 Task: Open a blank sheet, save the file as bunjee.doc Insert a picture of 'Bunjee Jumping'with name   Bunjee Jumping.png  Change shape height to 11 select the picture, apply border and shading with setting 3-D, style Three thick line, color Dark Blue and width 2 1/4 pt
Action: Mouse moved to (23, 25)
Screenshot: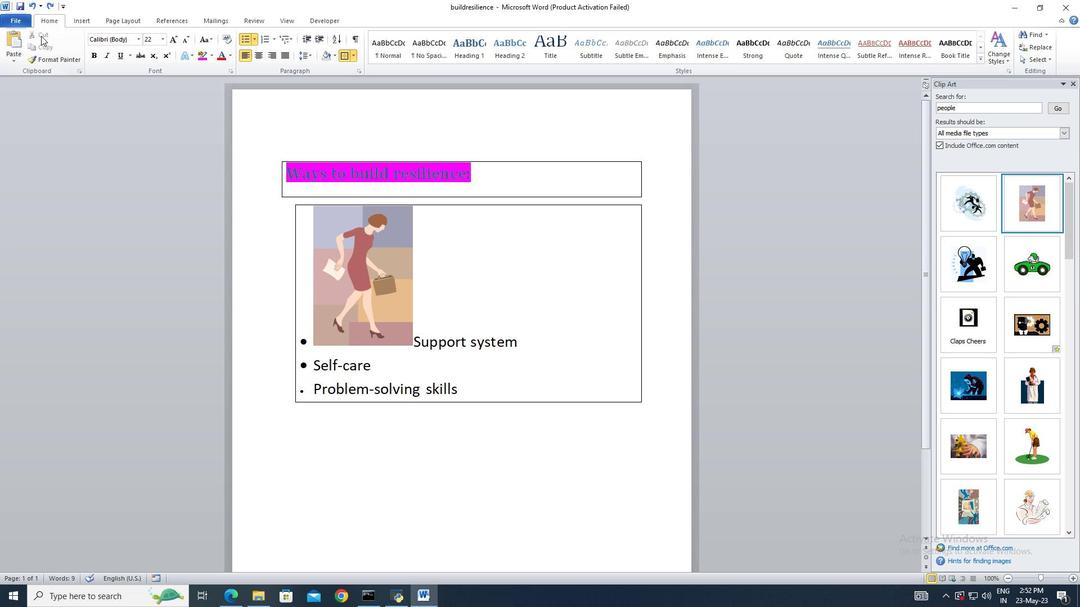 
Action: Mouse pressed left at (23, 25)
Screenshot: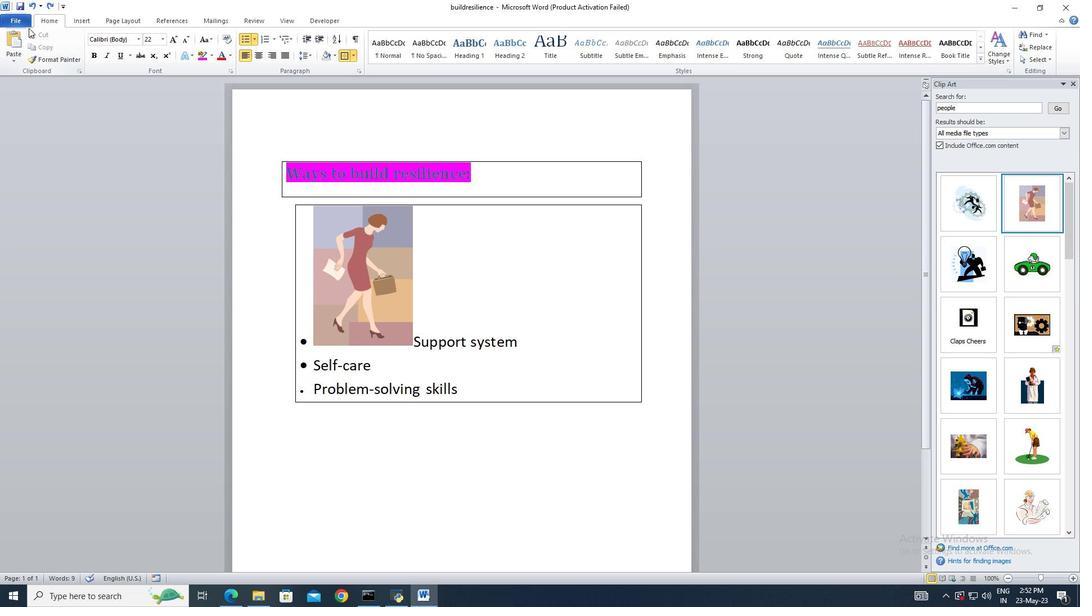 
Action: Mouse moved to (25, 144)
Screenshot: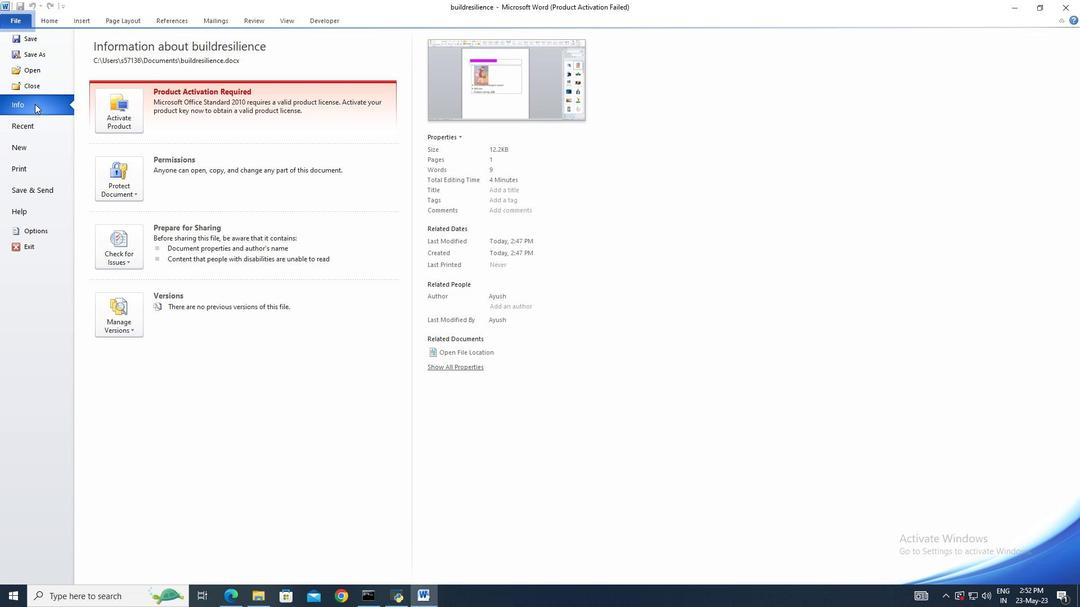 
Action: Mouse pressed left at (25, 144)
Screenshot: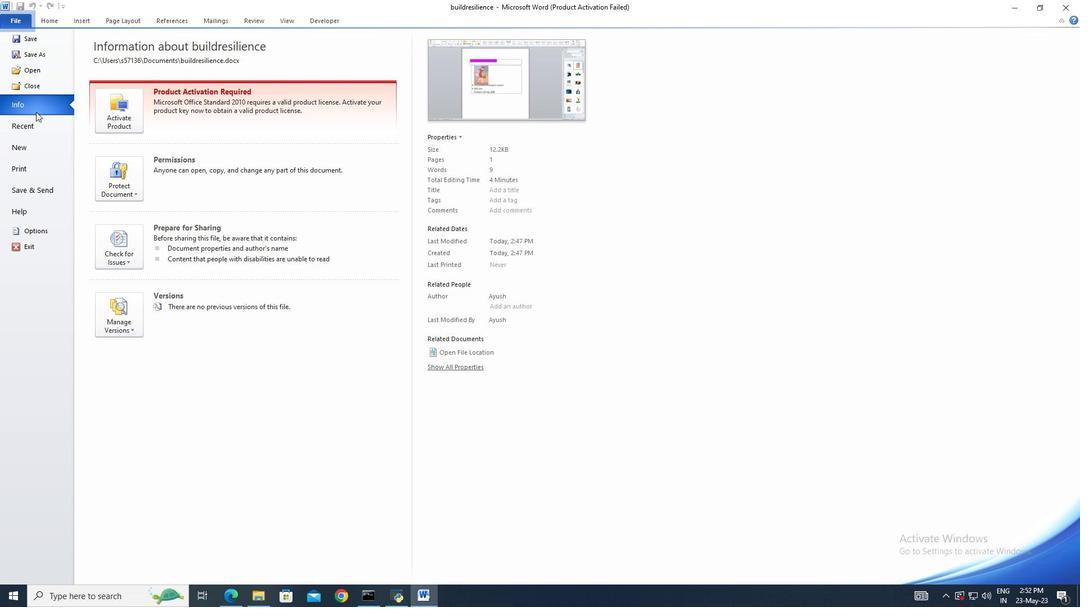 
Action: Mouse moved to (101, 124)
Screenshot: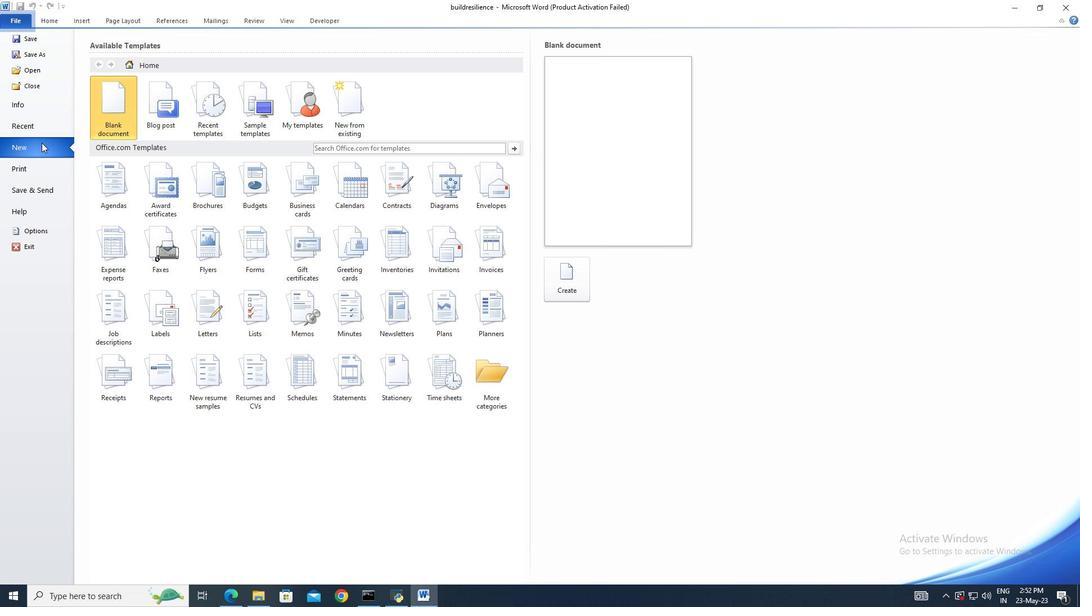
Action: Mouse pressed left at (101, 124)
Screenshot: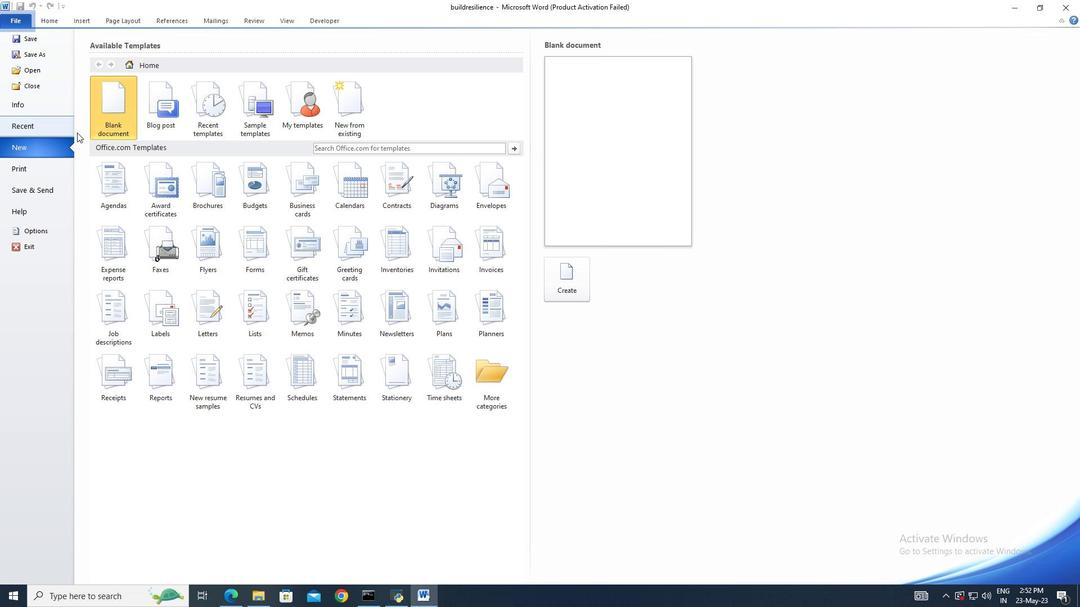 
Action: Mouse moved to (566, 275)
Screenshot: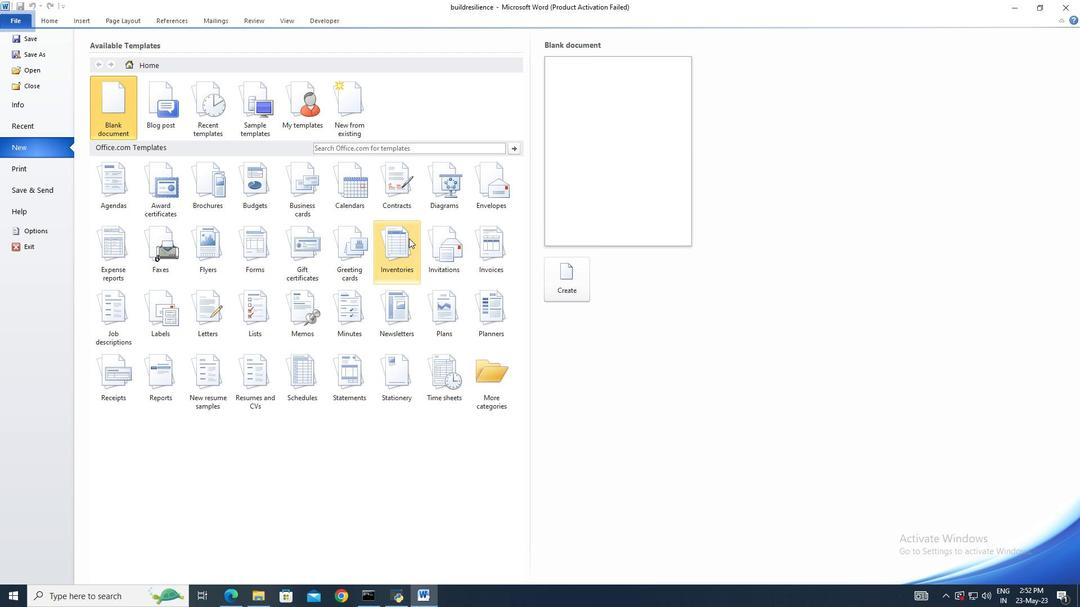 
Action: Mouse pressed left at (566, 275)
Screenshot: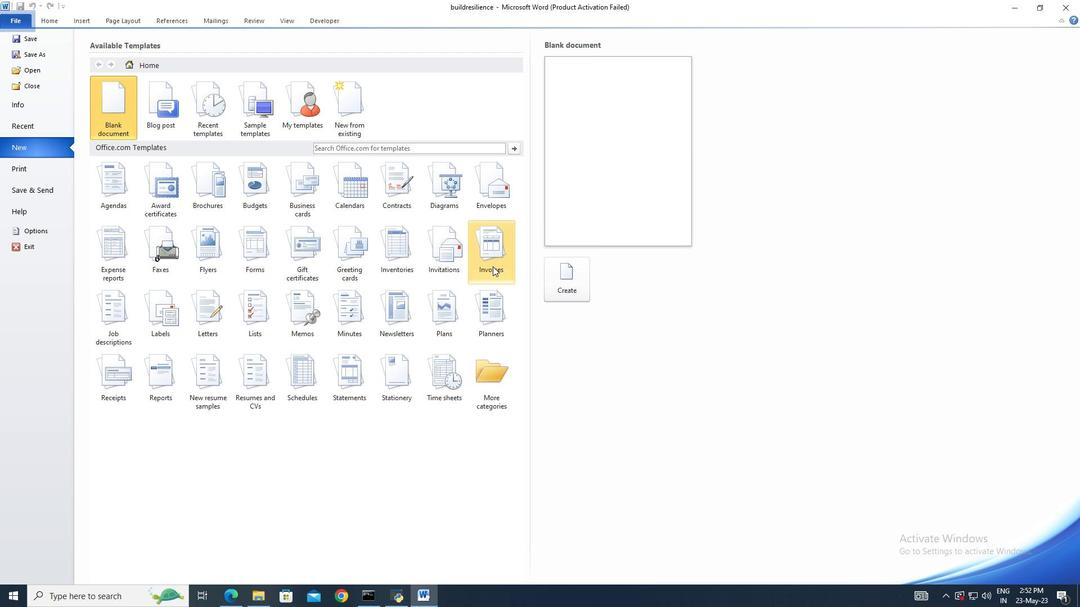 
Action: Mouse moved to (27, 25)
Screenshot: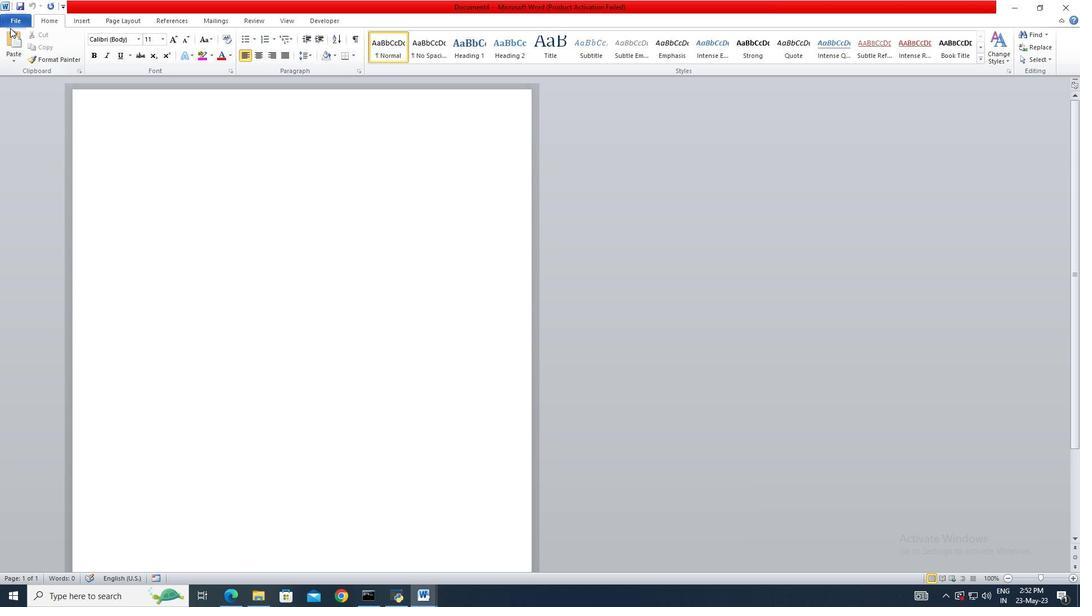
Action: Mouse pressed left at (27, 25)
Screenshot: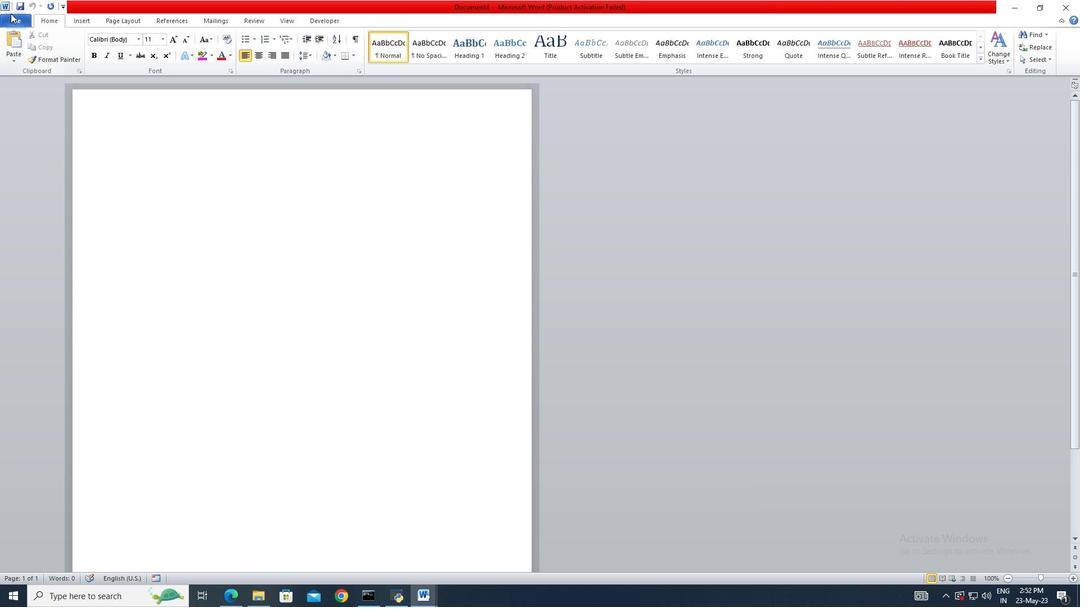 
Action: Mouse moved to (29, 51)
Screenshot: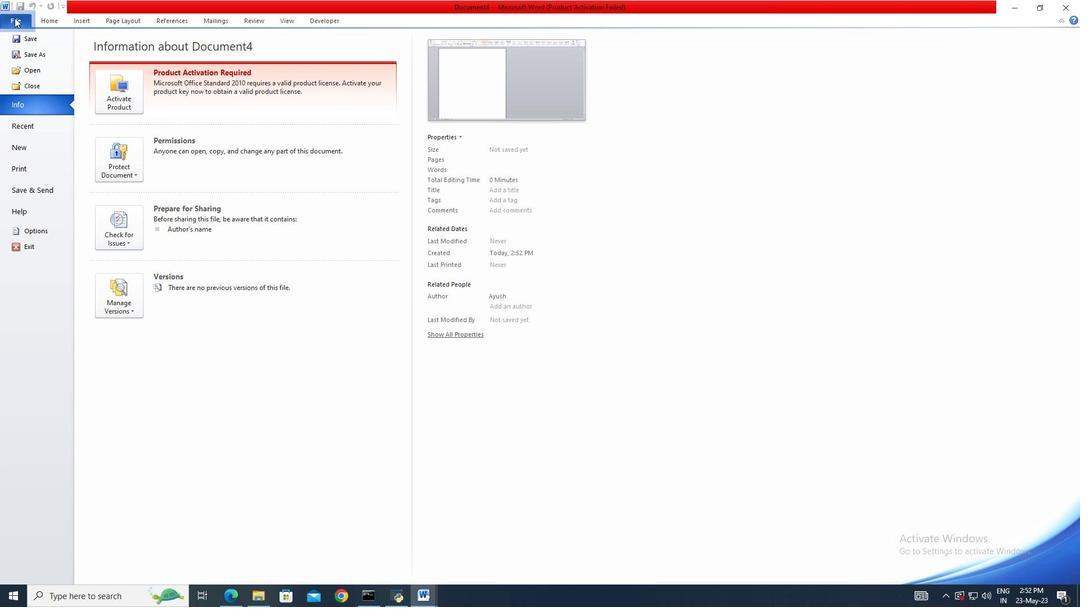
Action: Mouse pressed left at (29, 51)
Screenshot: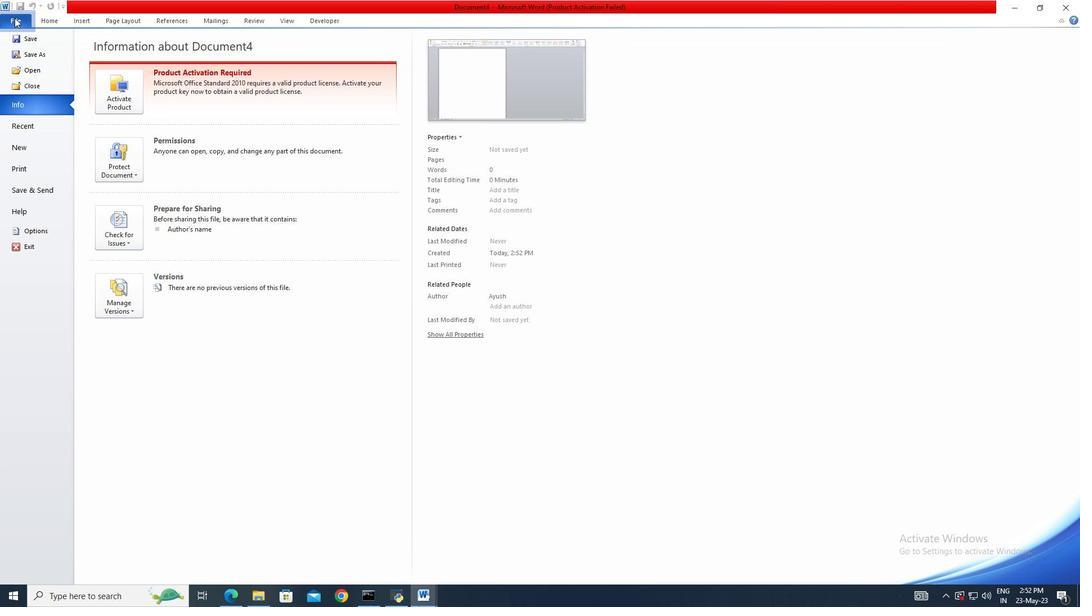 
Action: Key pressed bunjee
Screenshot: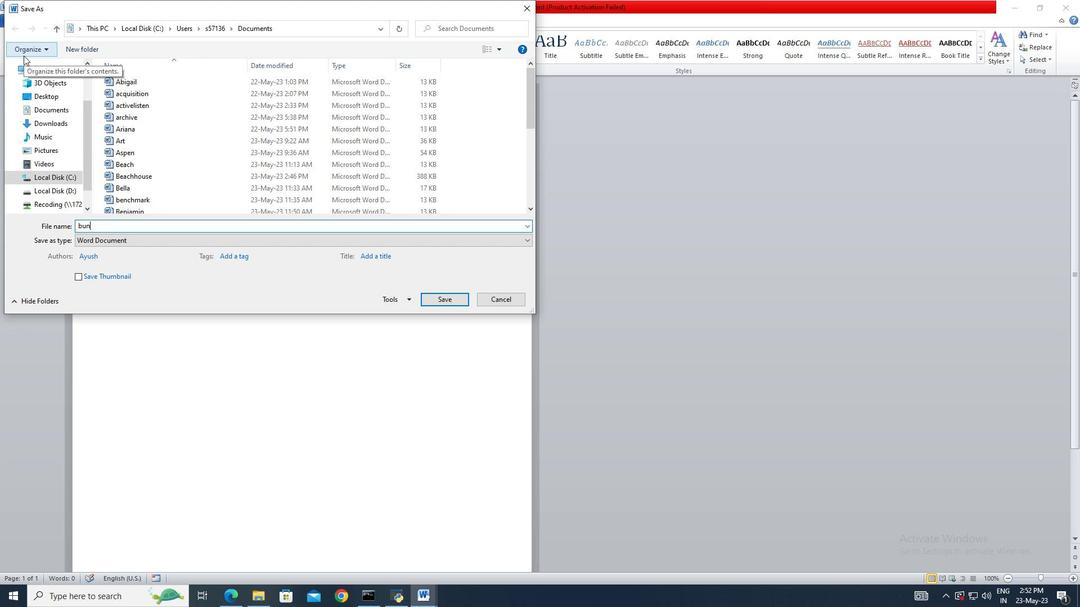 
Action: Mouse moved to (449, 297)
Screenshot: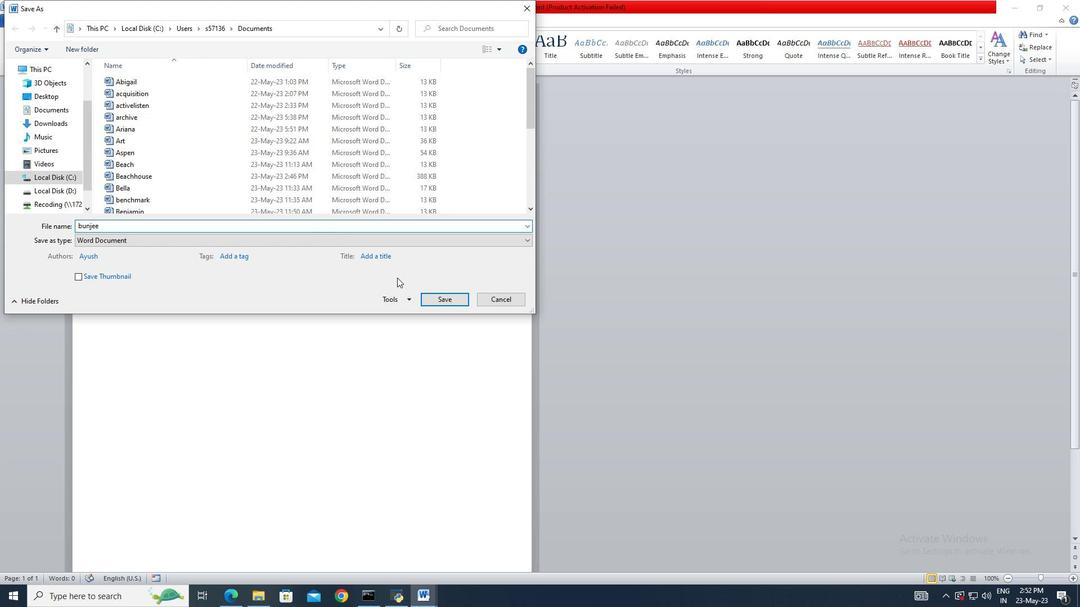 
Action: Mouse pressed left at (449, 297)
Screenshot: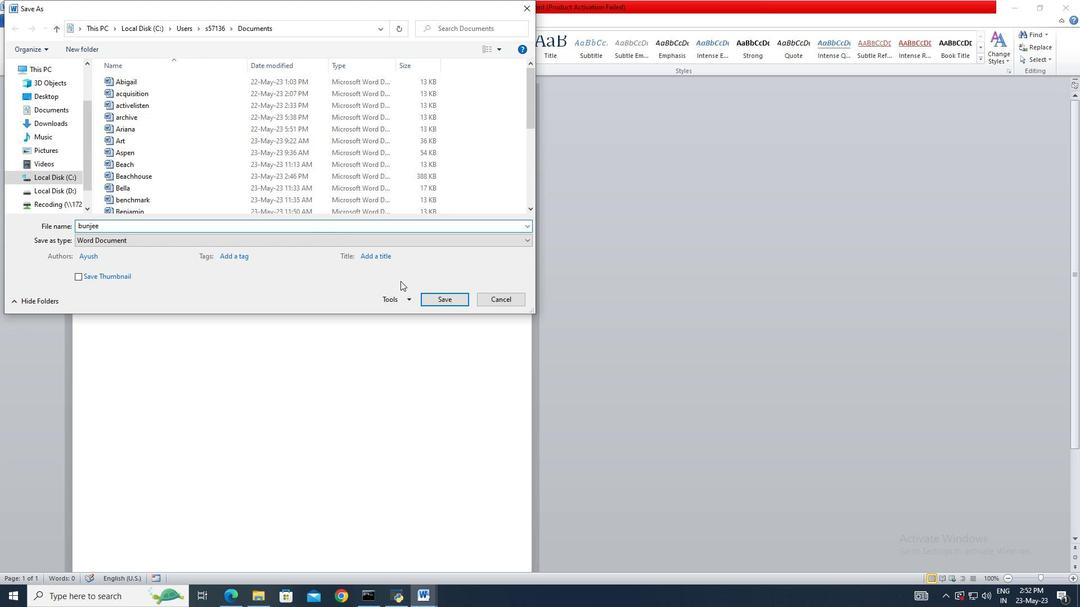 
Action: Mouse moved to (24, 23)
Screenshot: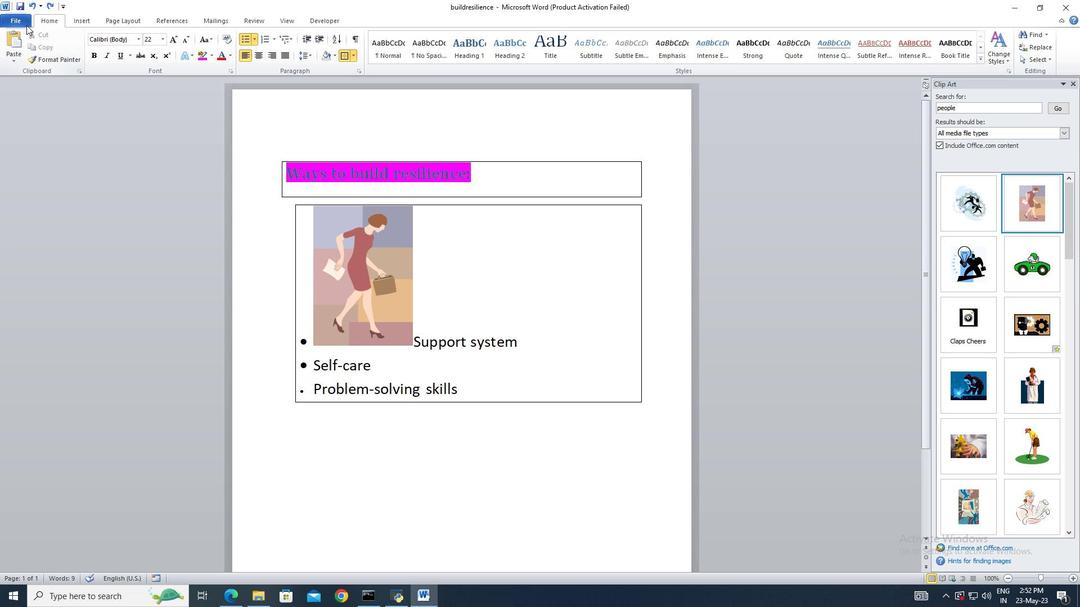 
Action: Mouse pressed left at (24, 23)
Screenshot: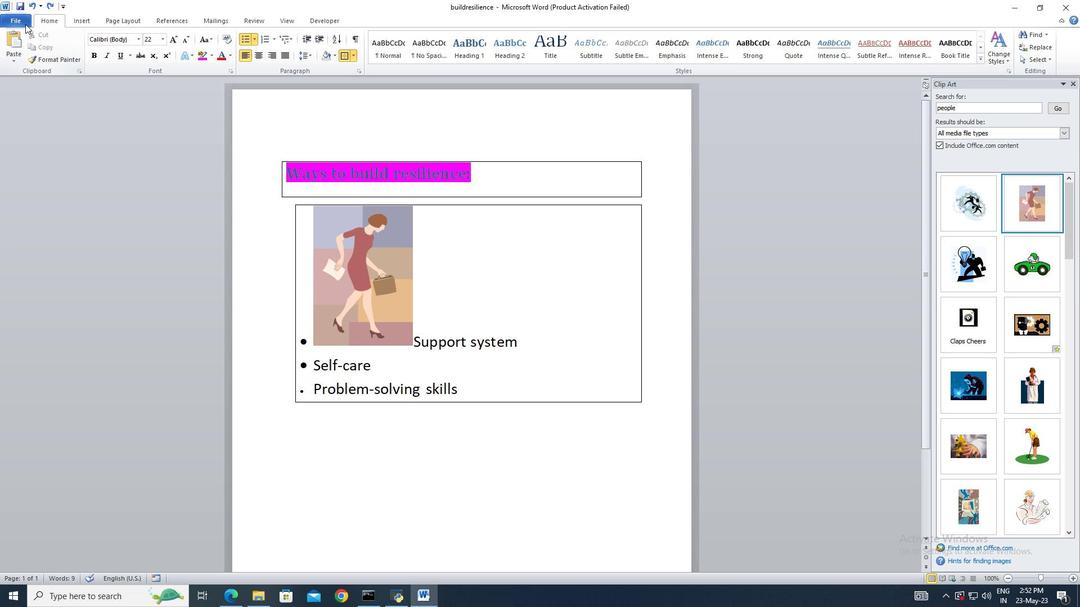 
Action: Mouse moved to (41, 142)
Screenshot: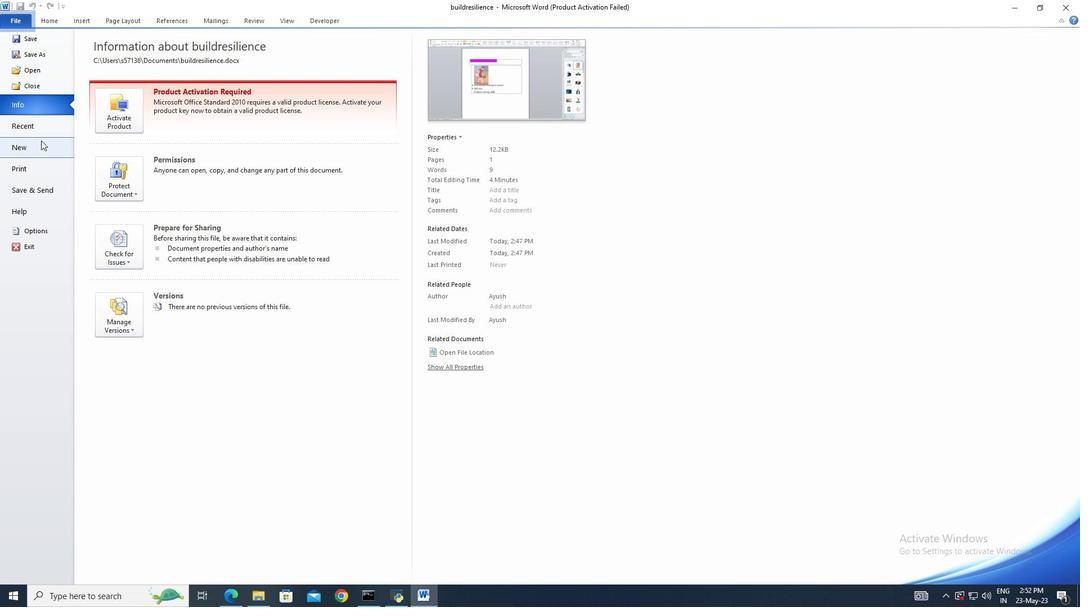 
Action: Mouse pressed left at (41, 142)
Screenshot: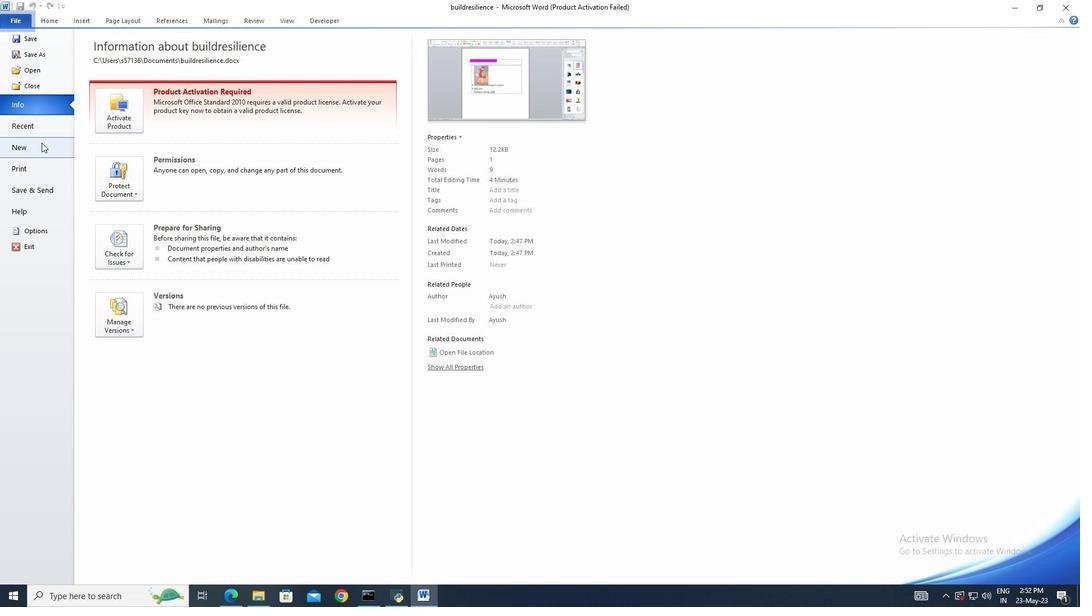 
Action: Mouse moved to (101, 122)
Screenshot: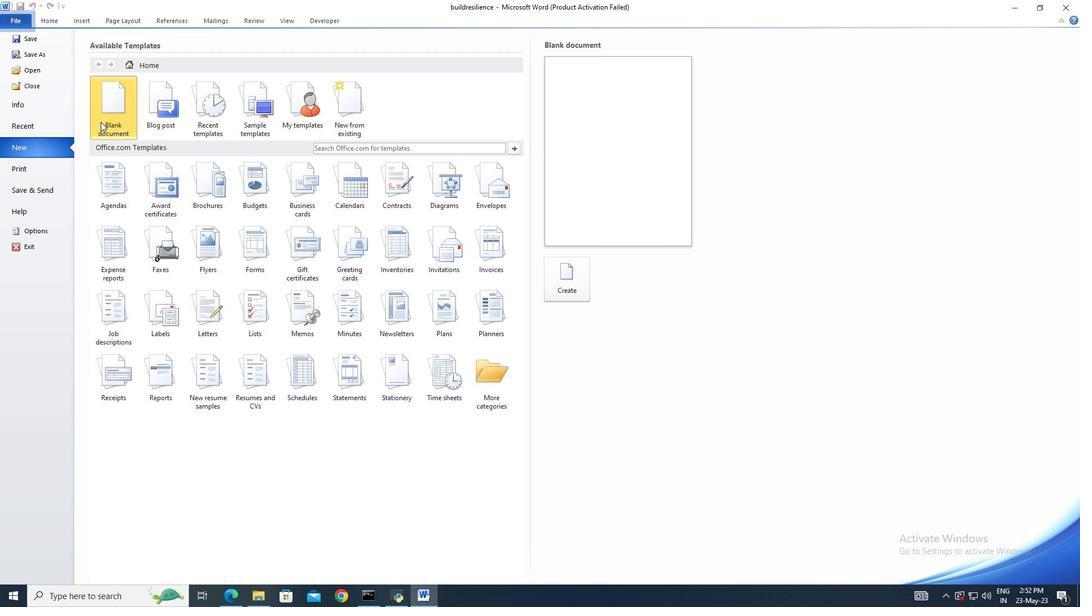 
Action: Mouse pressed left at (101, 122)
Screenshot: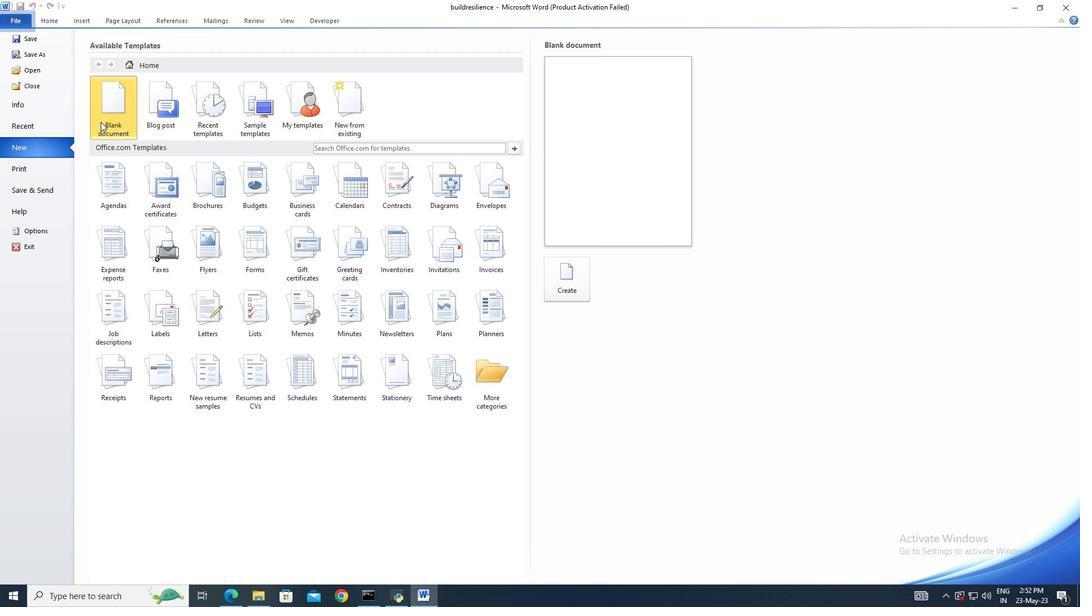 
Action: Mouse moved to (550, 277)
Screenshot: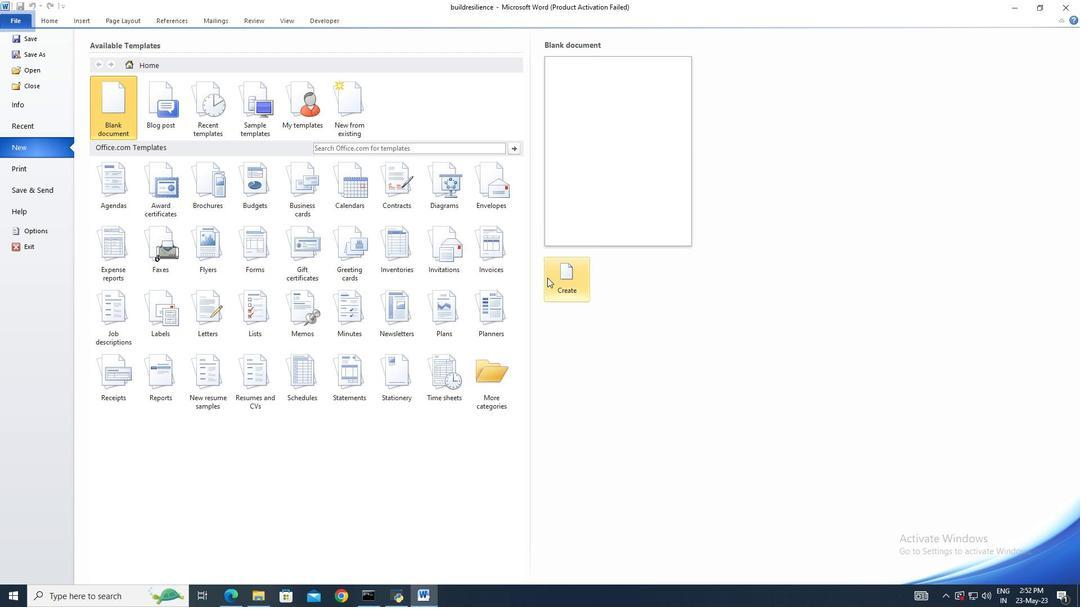 
Action: Mouse pressed left at (550, 277)
Screenshot: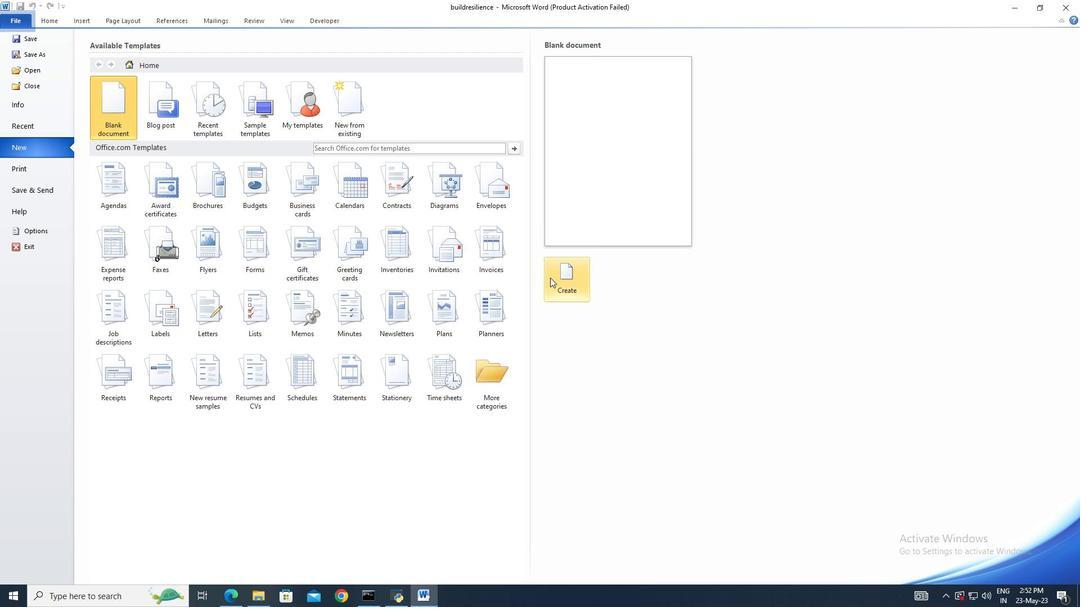 
Action: Mouse moved to (14, 18)
Screenshot: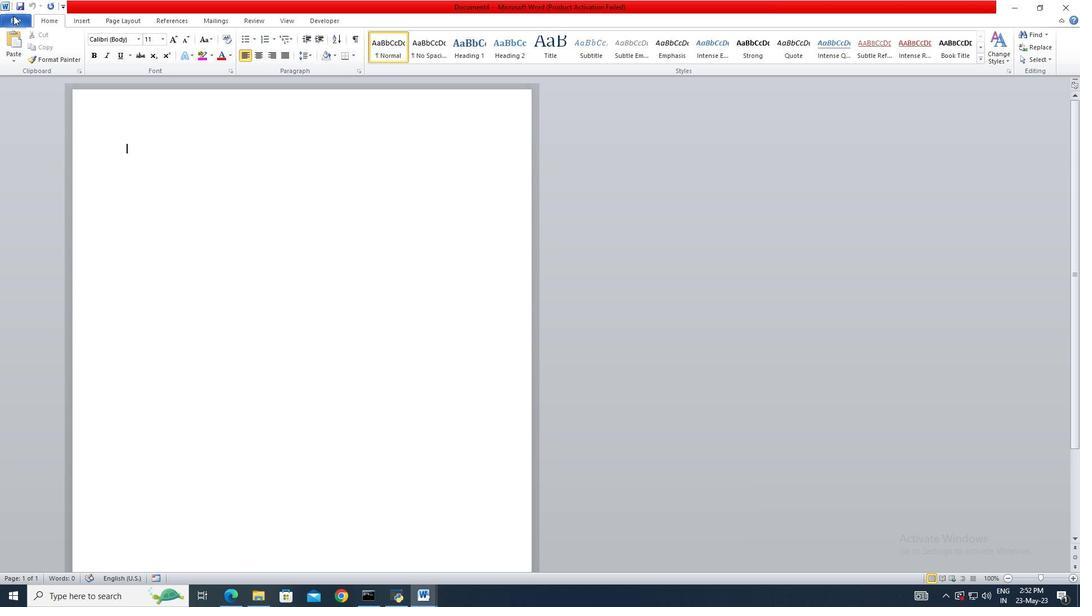 
Action: Mouse pressed left at (14, 18)
Screenshot: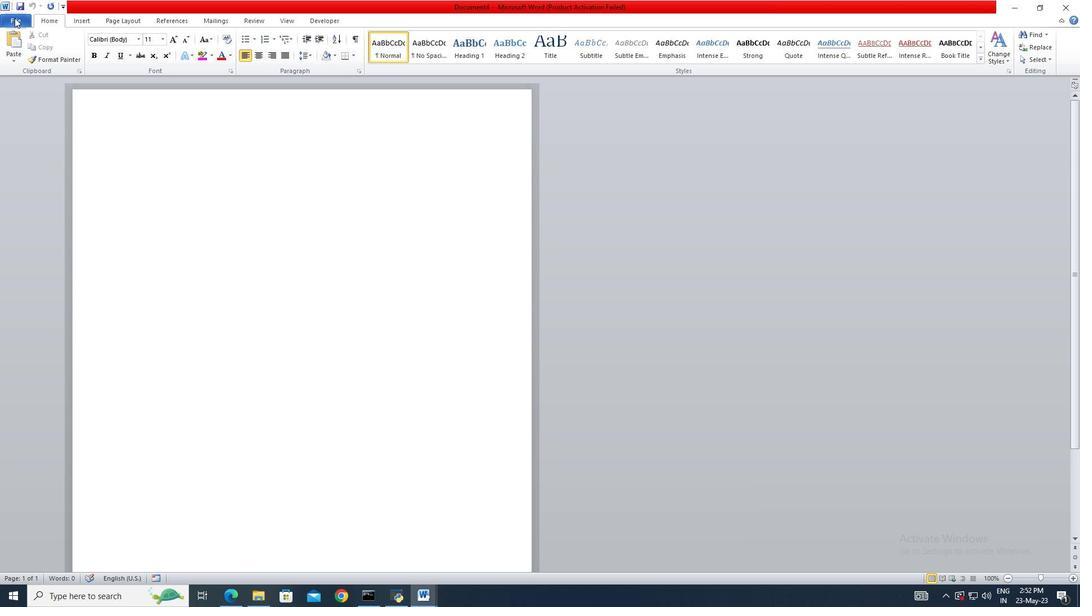 
Action: Mouse moved to (23, 55)
Screenshot: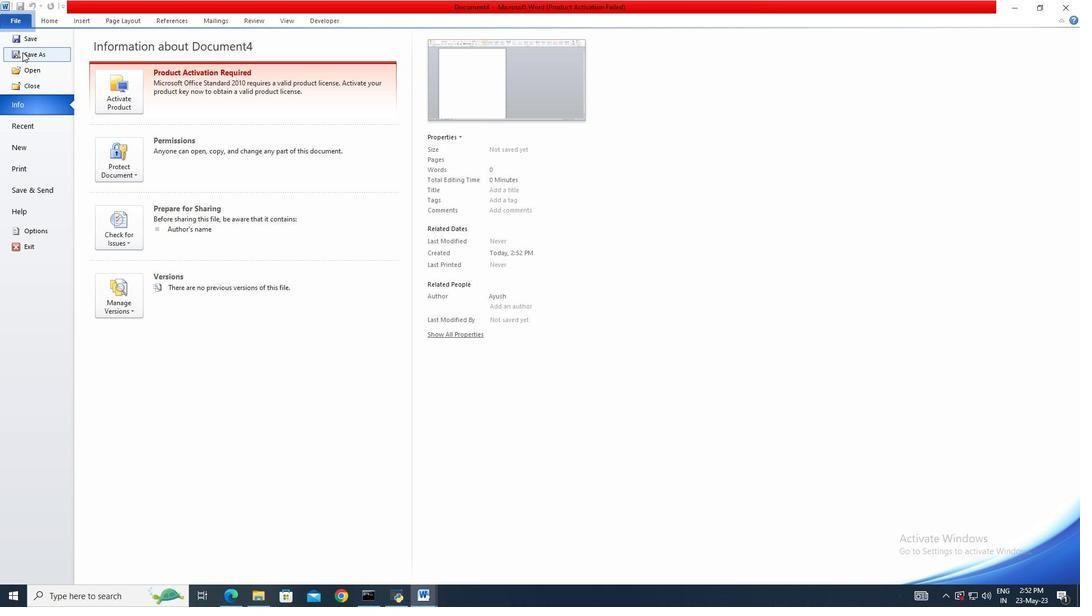 
Action: Mouse pressed left at (23, 55)
Screenshot: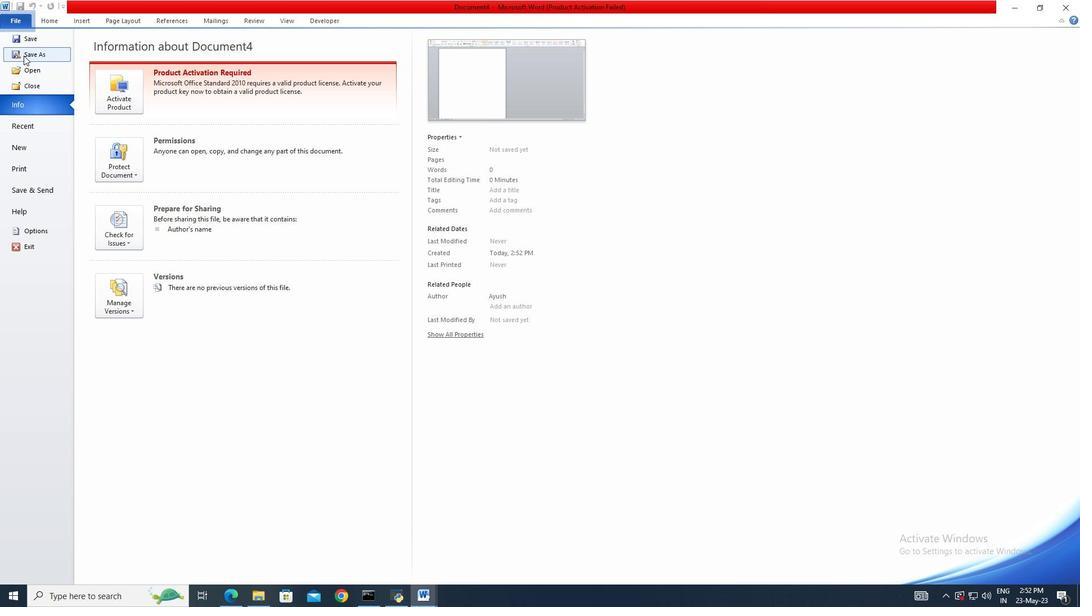 
Action: Key pressed bunjee
Screenshot: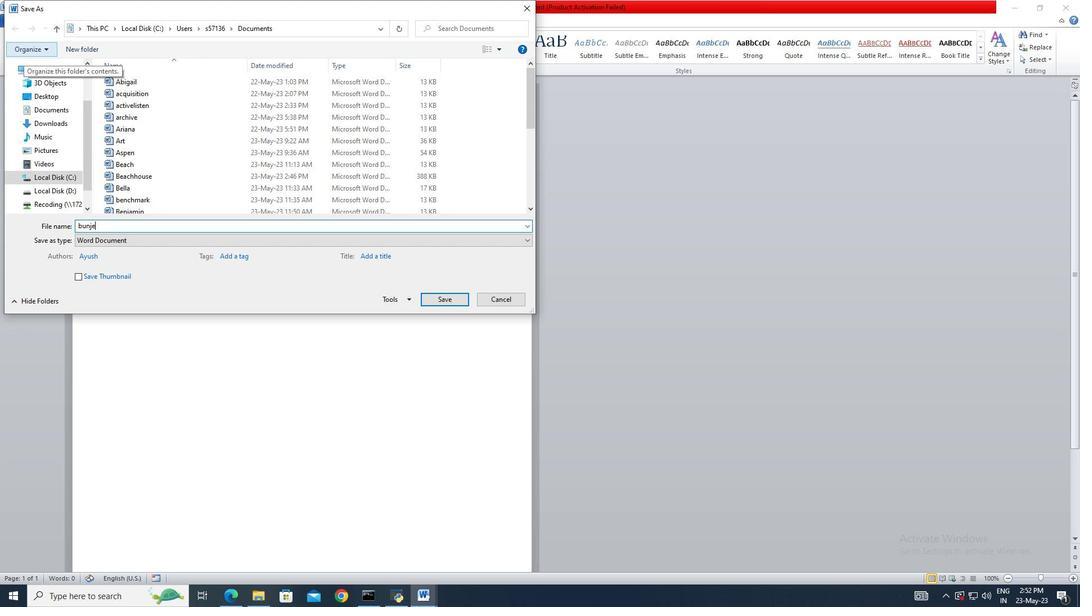 
Action: Mouse moved to (425, 297)
Screenshot: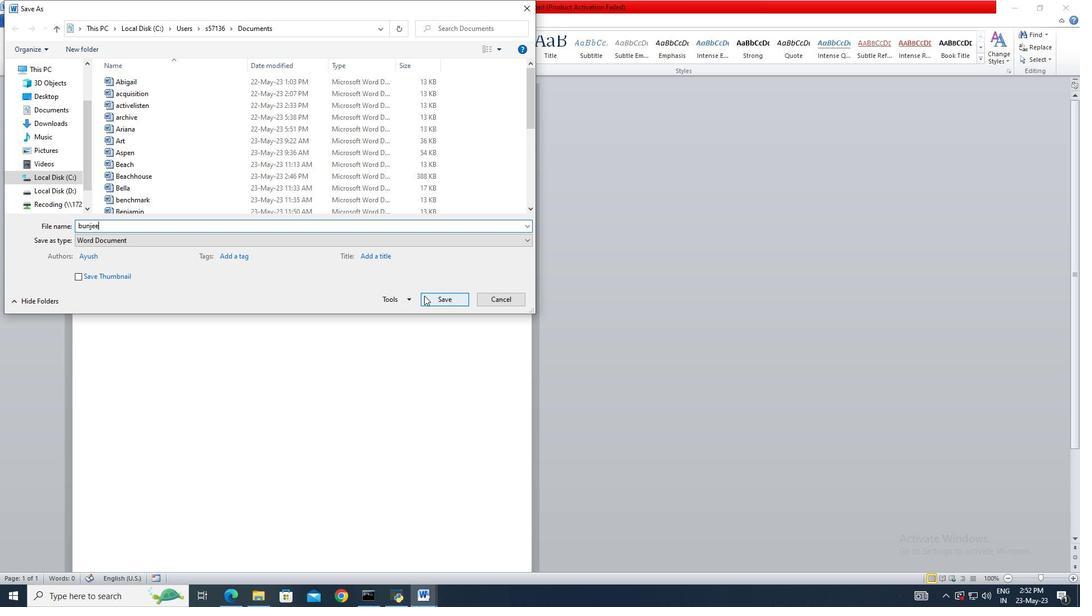 
Action: Mouse pressed left at (425, 297)
Screenshot: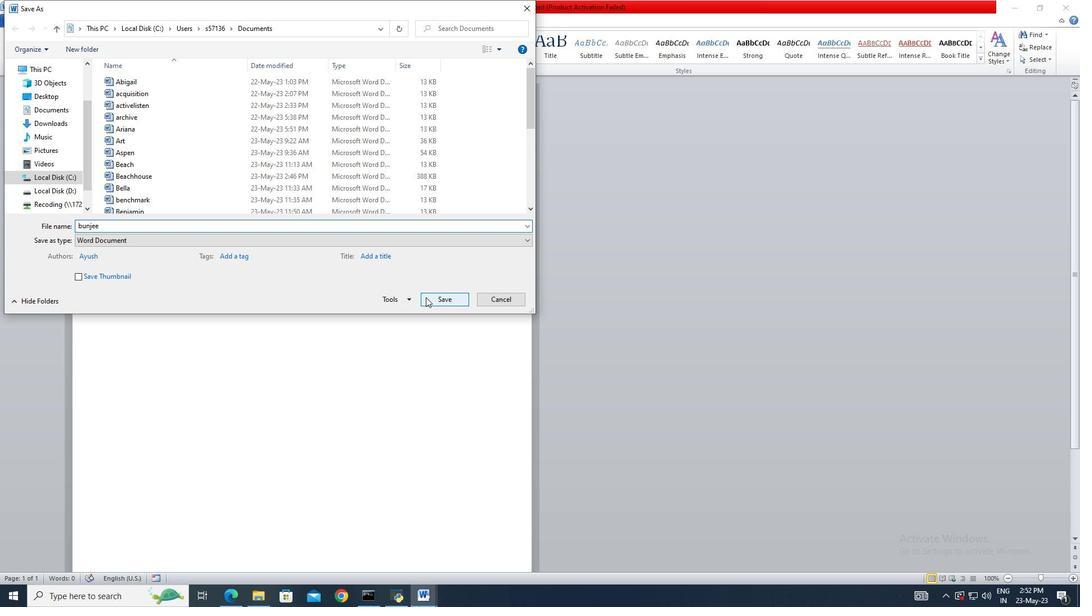 
Action: Mouse moved to (92, 25)
Screenshot: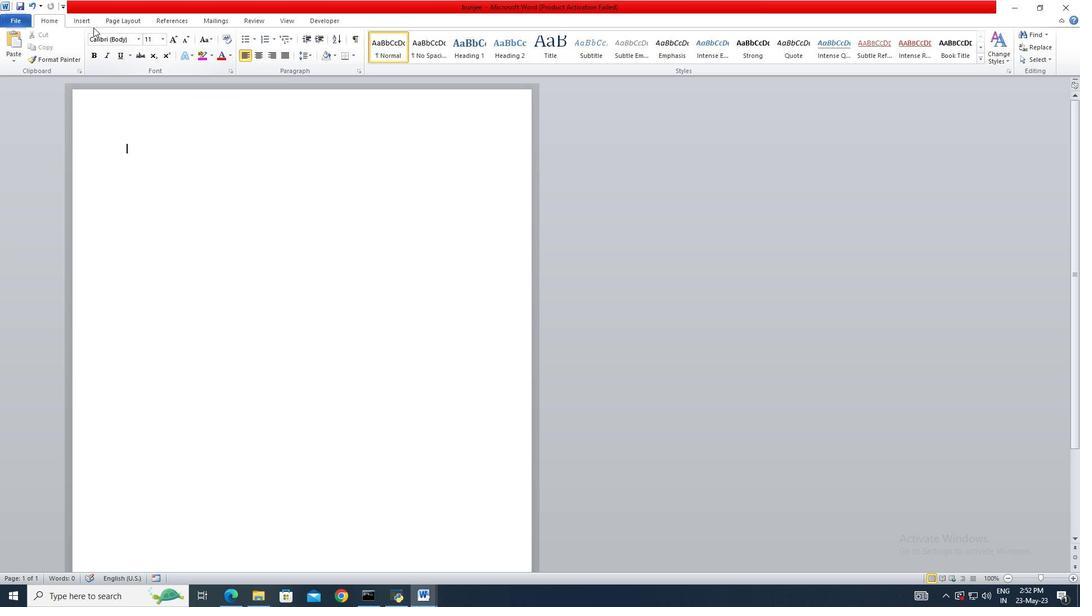 
Action: Mouse pressed left at (92, 25)
Screenshot: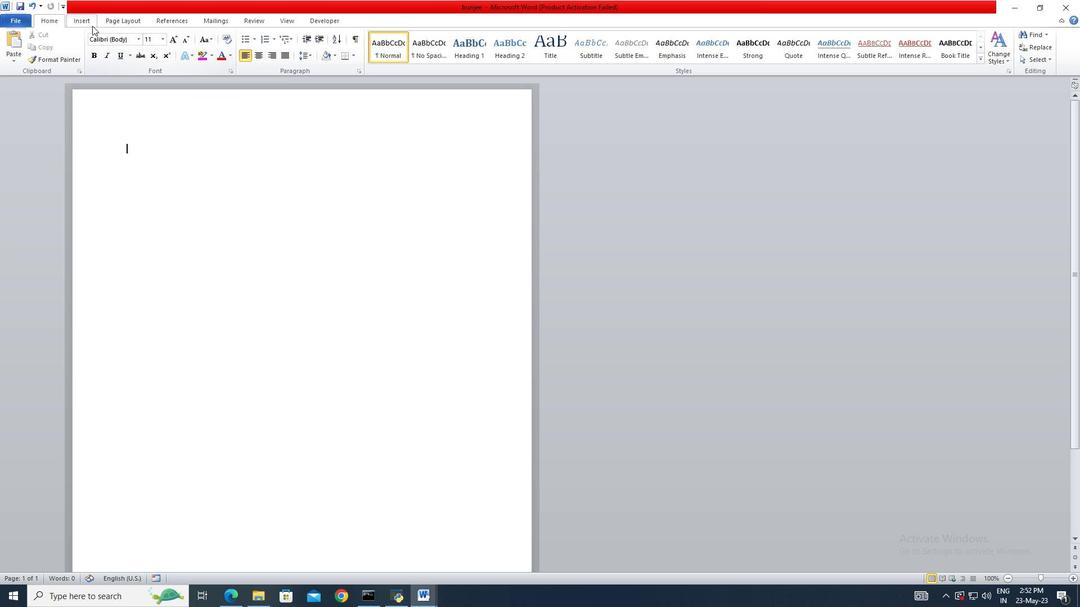 
Action: Mouse moved to (113, 48)
Screenshot: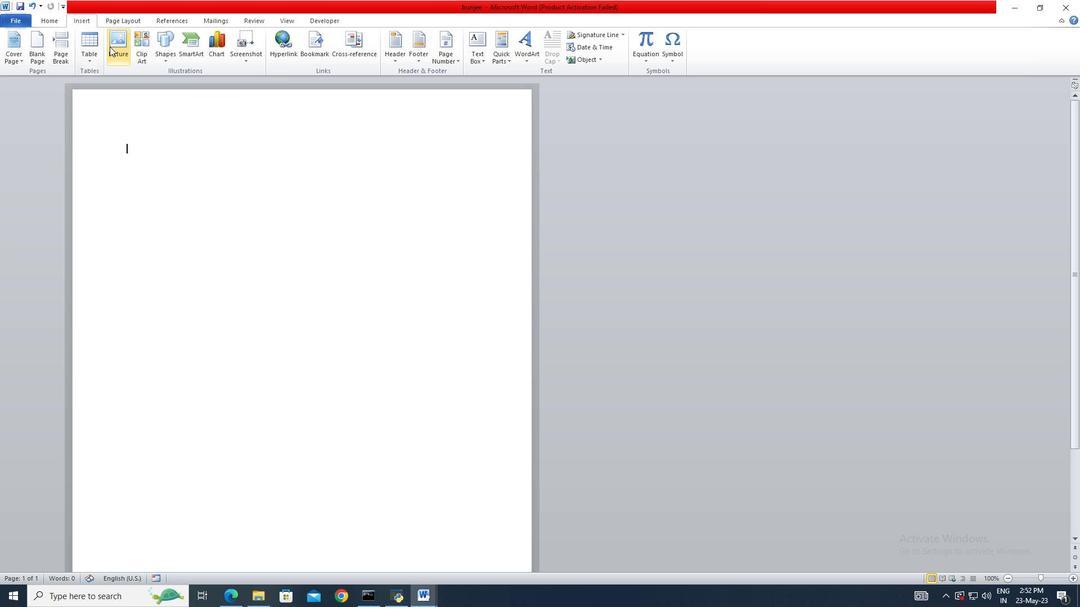 
Action: Mouse pressed left at (113, 48)
Screenshot: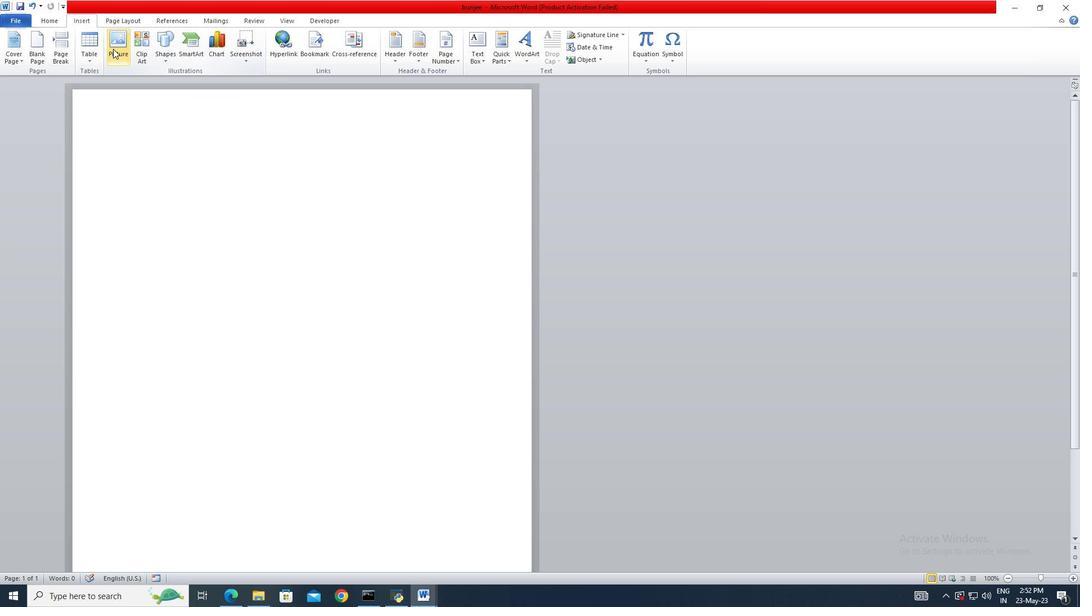 
Action: Mouse moved to (73, 154)
Screenshot: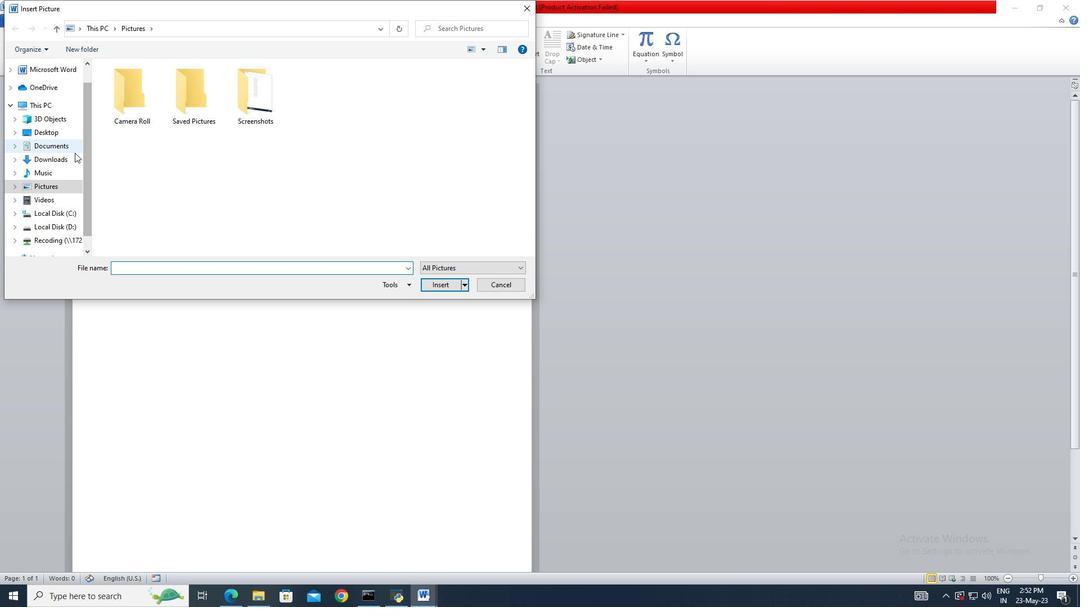 
Action: Mouse pressed left at (73, 154)
Screenshot: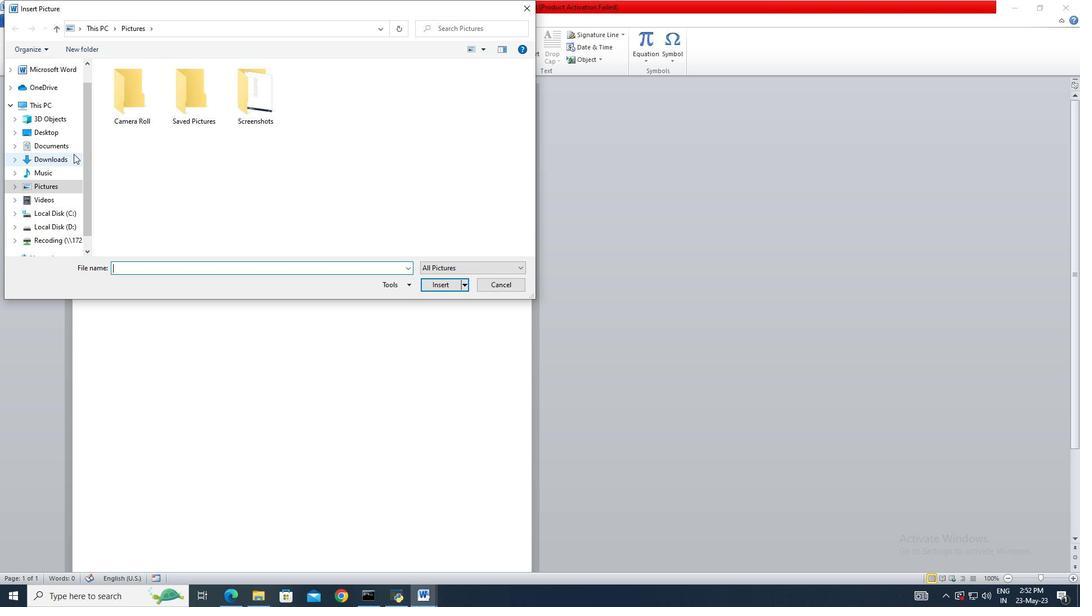 
Action: Mouse moved to (136, 100)
Screenshot: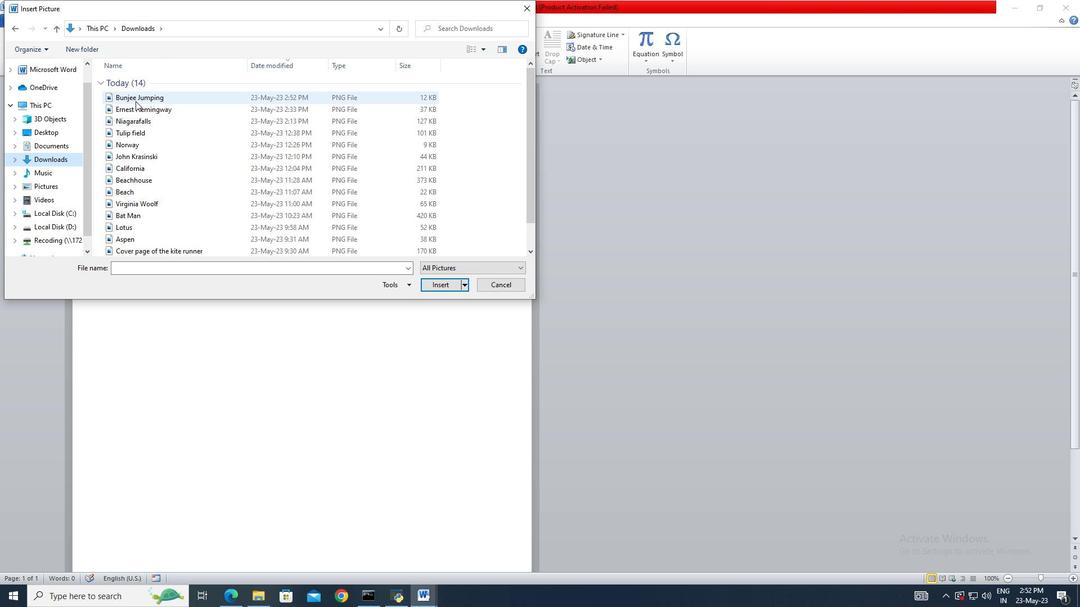 
Action: Mouse pressed left at (136, 100)
Screenshot: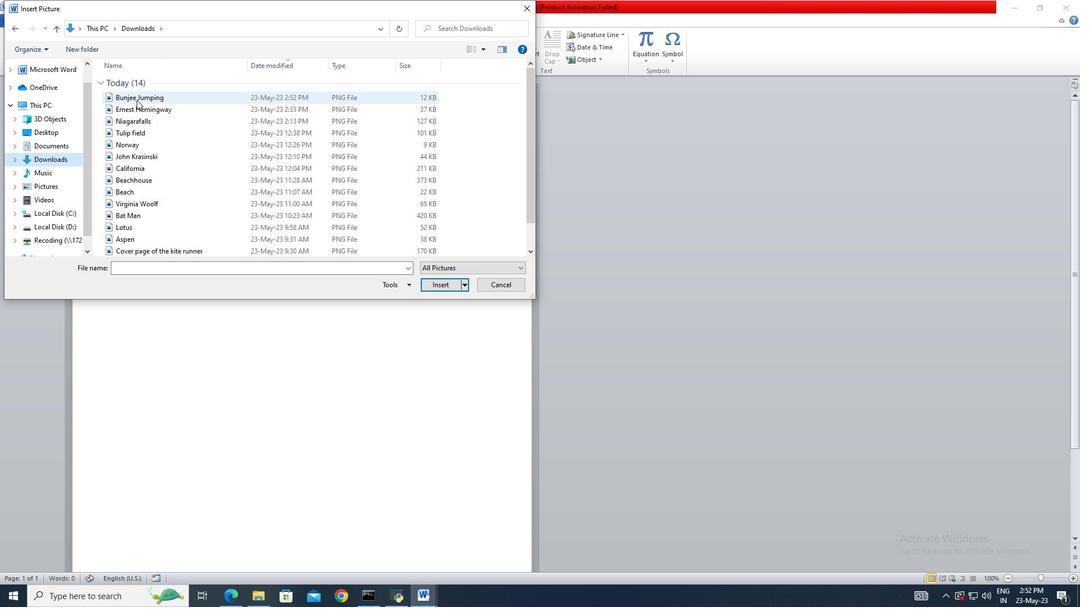 
Action: Mouse moved to (428, 283)
Screenshot: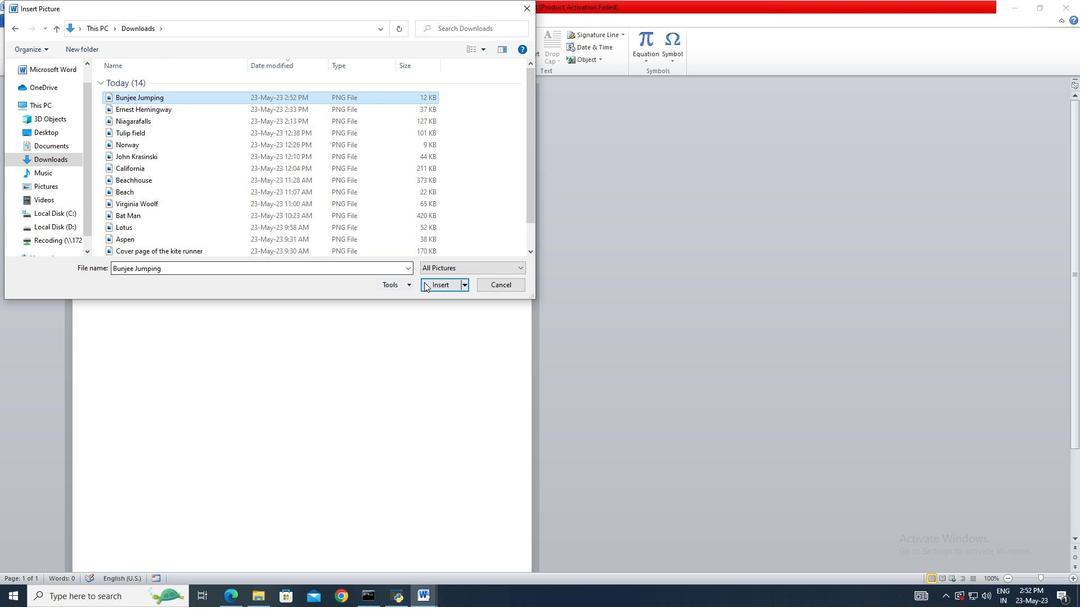
Action: Mouse pressed left at (428, 283)
Screenshot: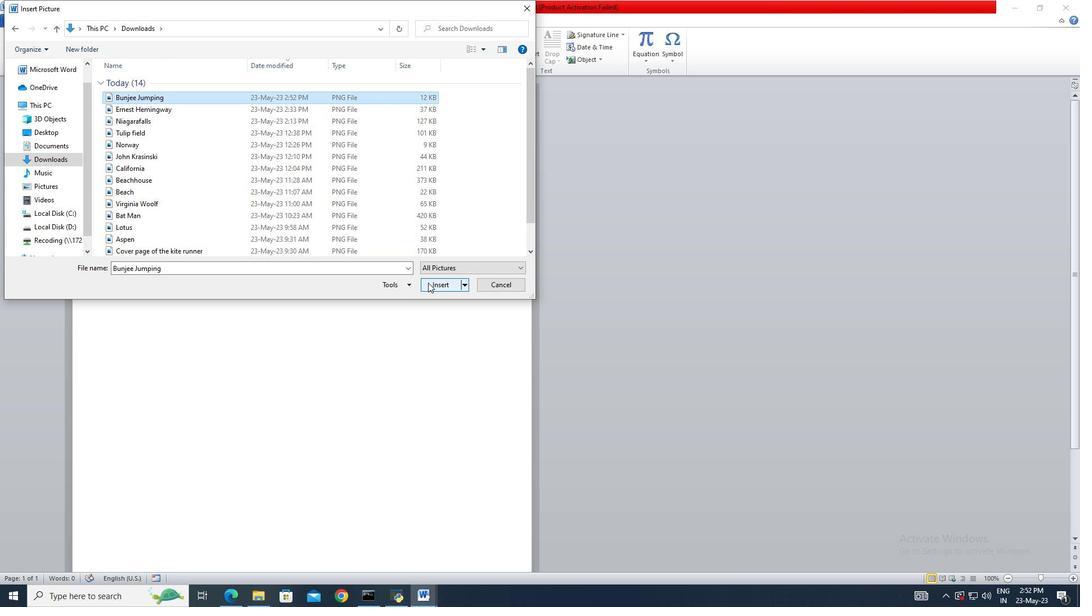 
Action: Mouse moved to (1047, 41)
Screenshot: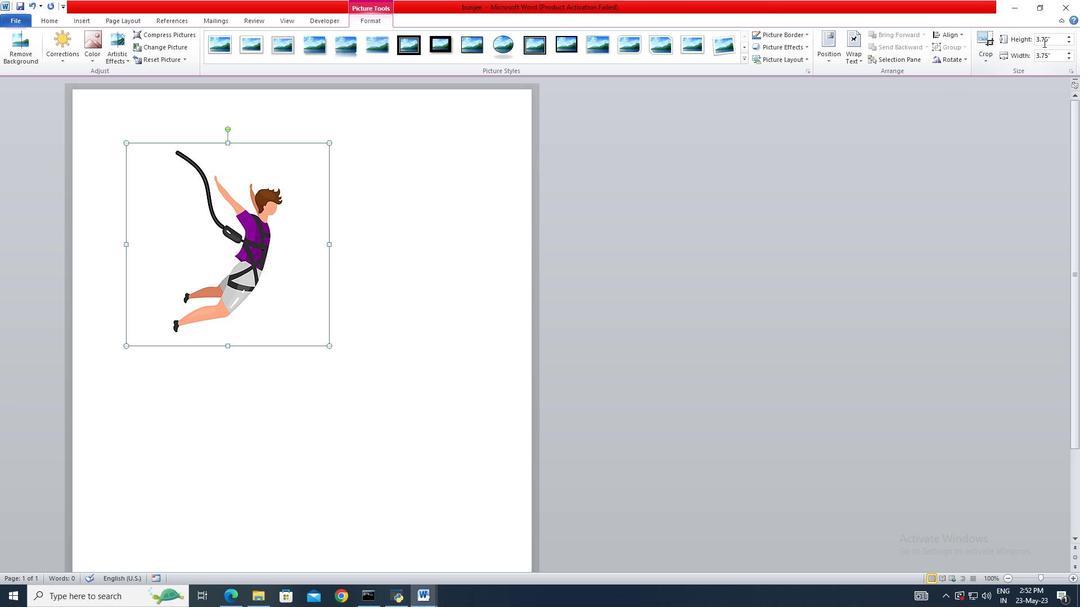 
Action: Mouse pressed left at (1047, 41)
Screenshot: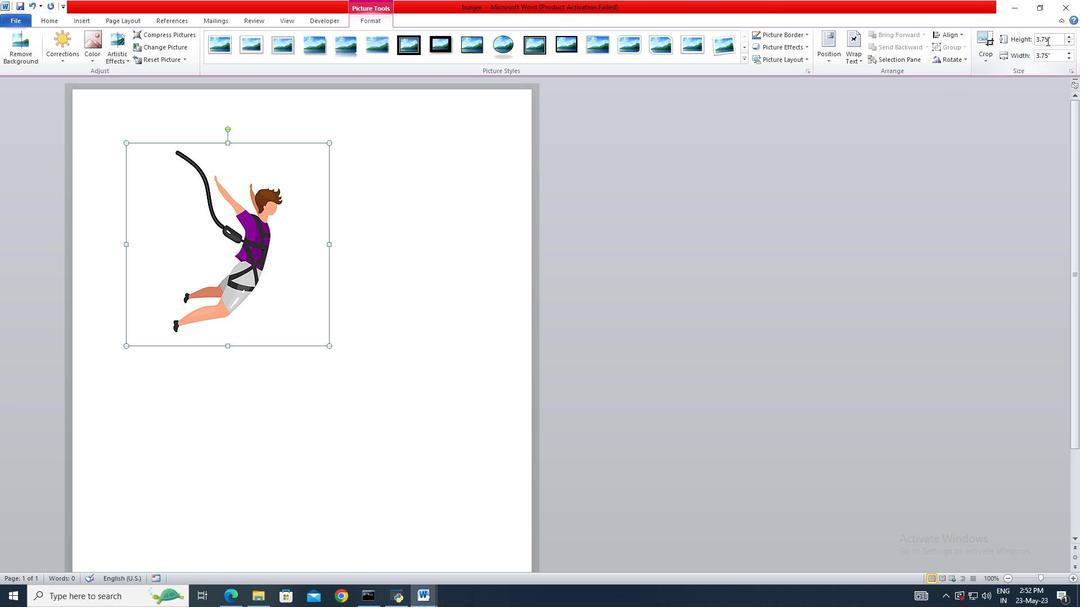 
Action: Key pressed 11<Key.enter>
Screenshot: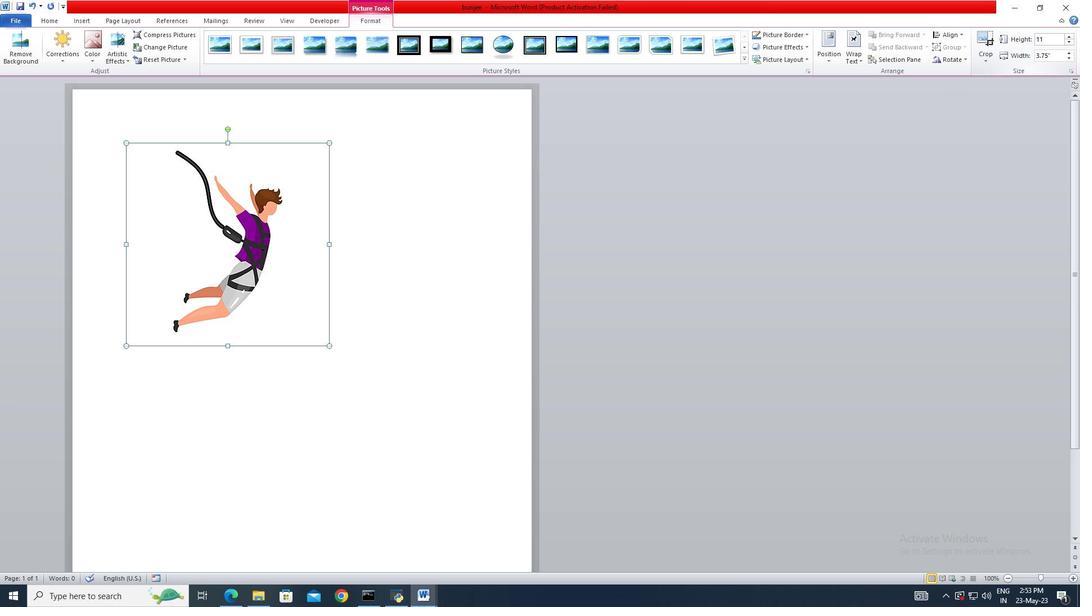 
Action: Mouse moved to (62, 20)
Screenshot: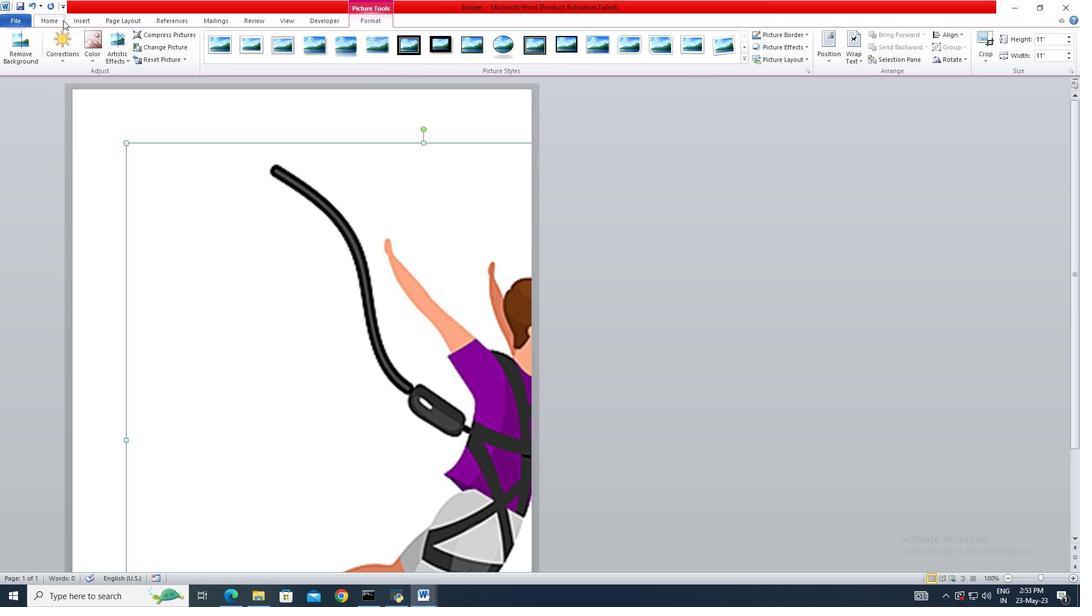 
Action: Mouse pressed left at (62, 20)
Screenshot: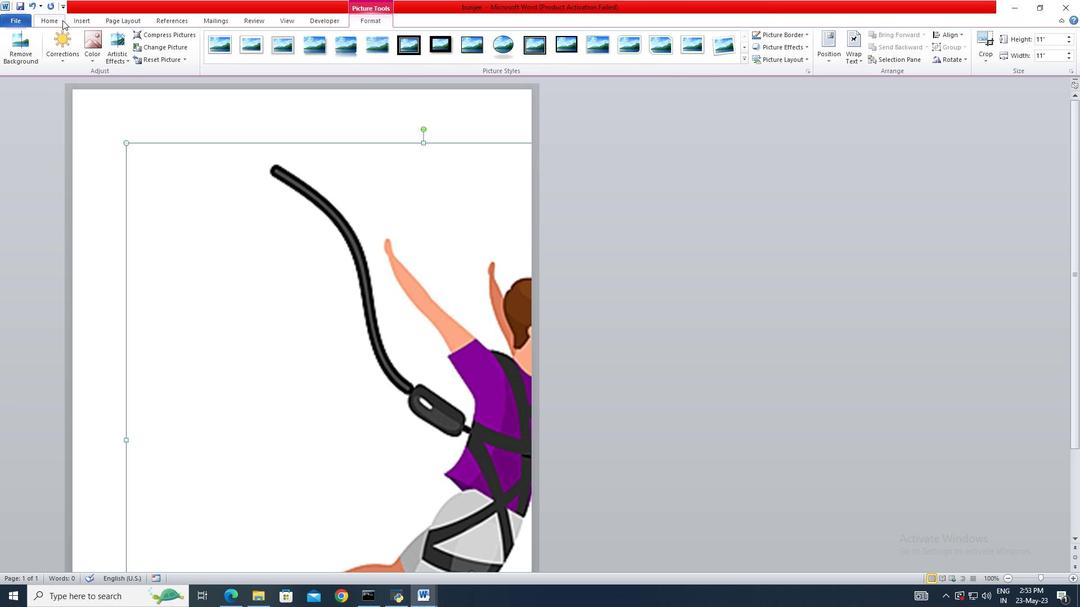 
Action: Mouse moved to (350, 58)
Screenshot: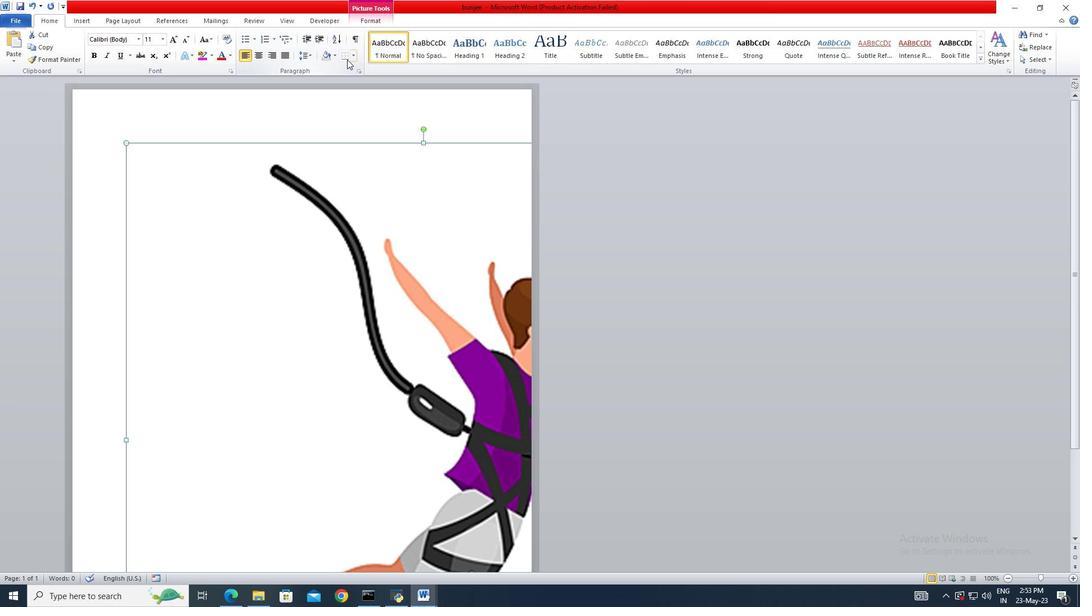 
Action: Mouse pressed left at (350, 58)
Screenshot: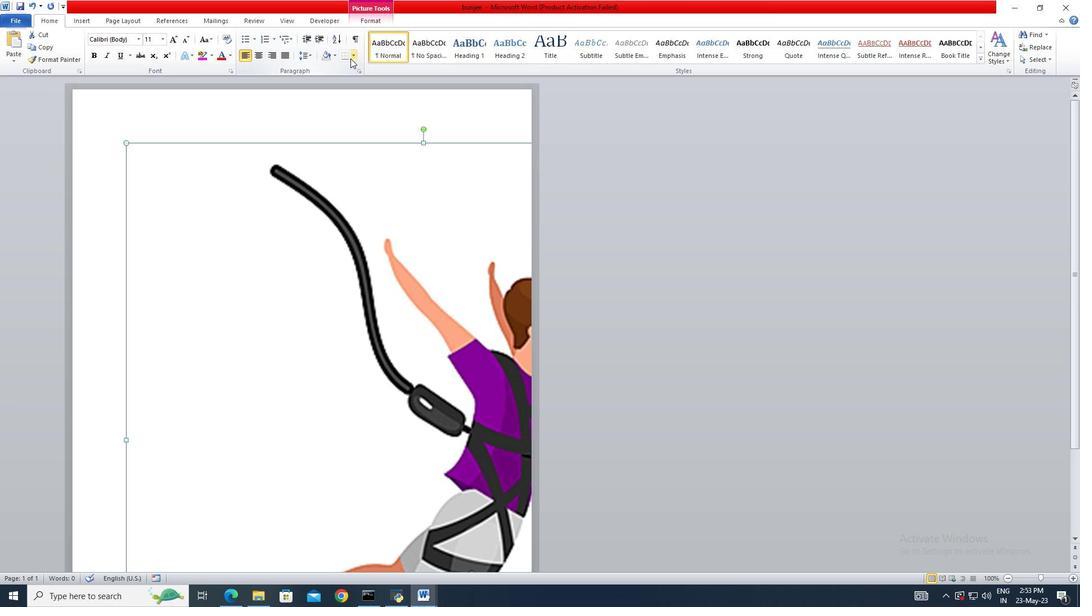 
Action: Mouse moved to (381, 262)
Screenshot: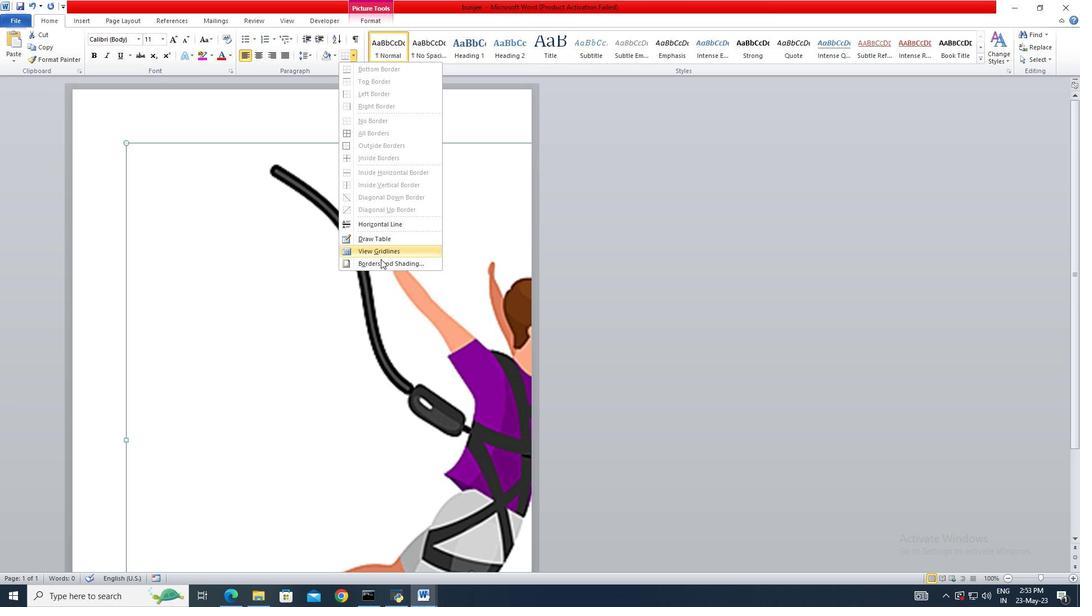 
Action: Mouse pressed left at (381, 262)
Screenshot: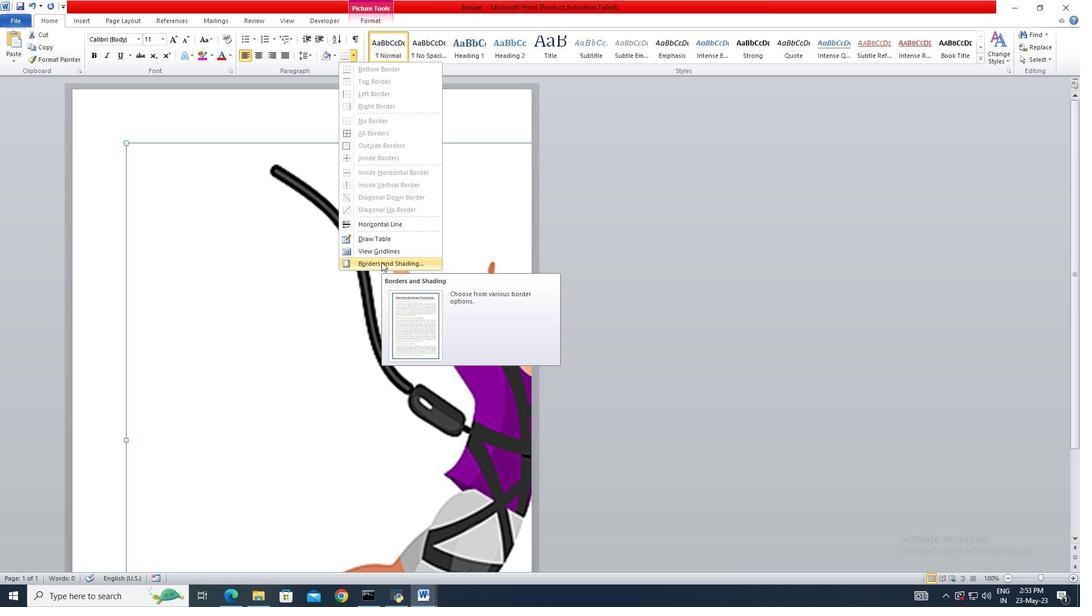 
Action: Mouse moved to (412, 303)
Screenshot: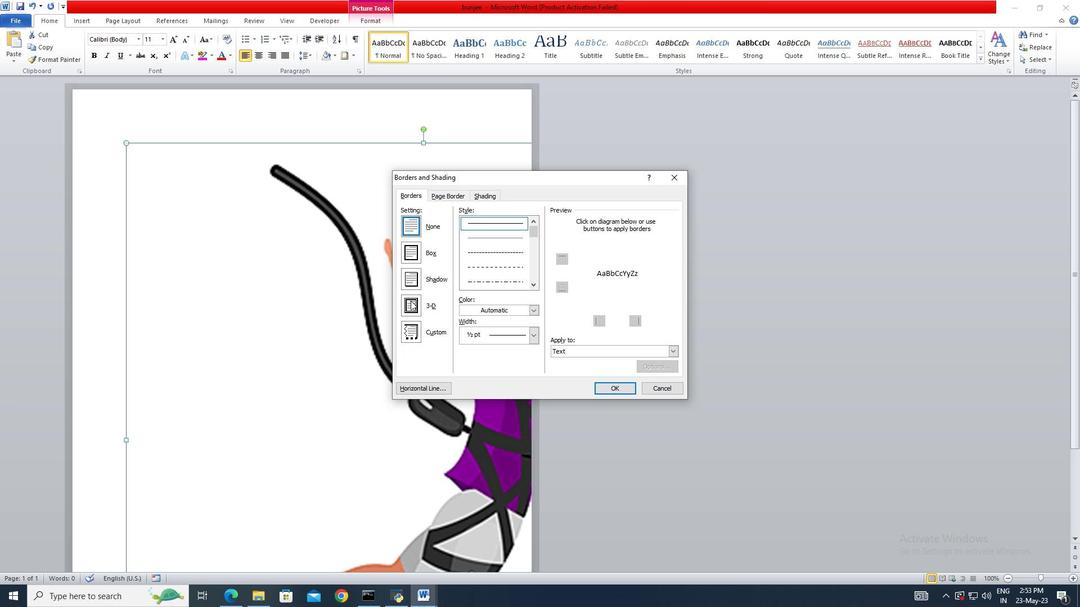 
Action: Mouse pressed left at (412, 303)
Screenshot: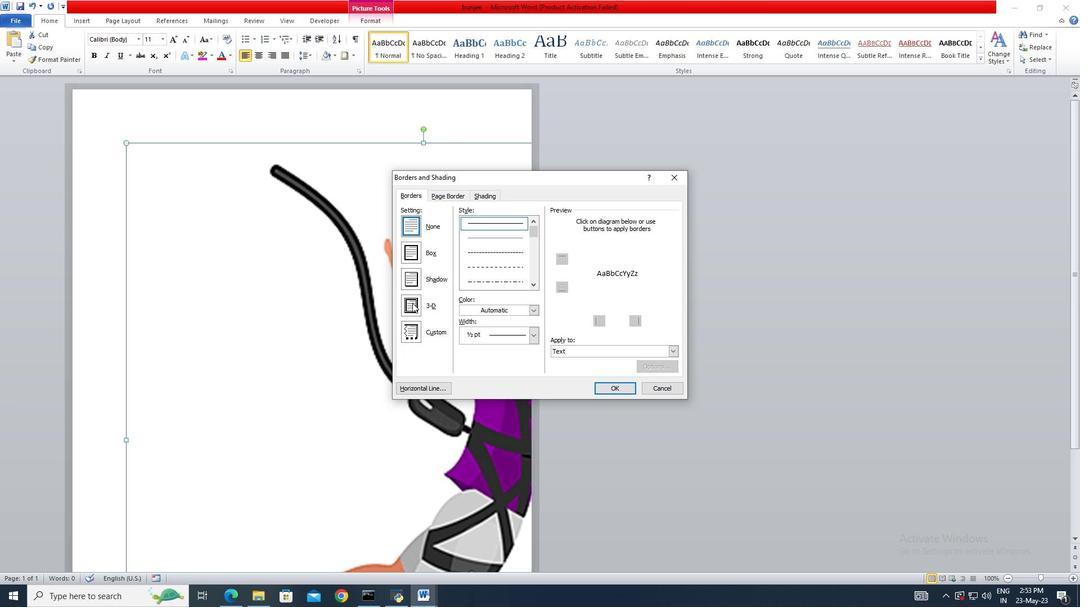 
Action: Mouse moved to (537, 283)
Screenshot: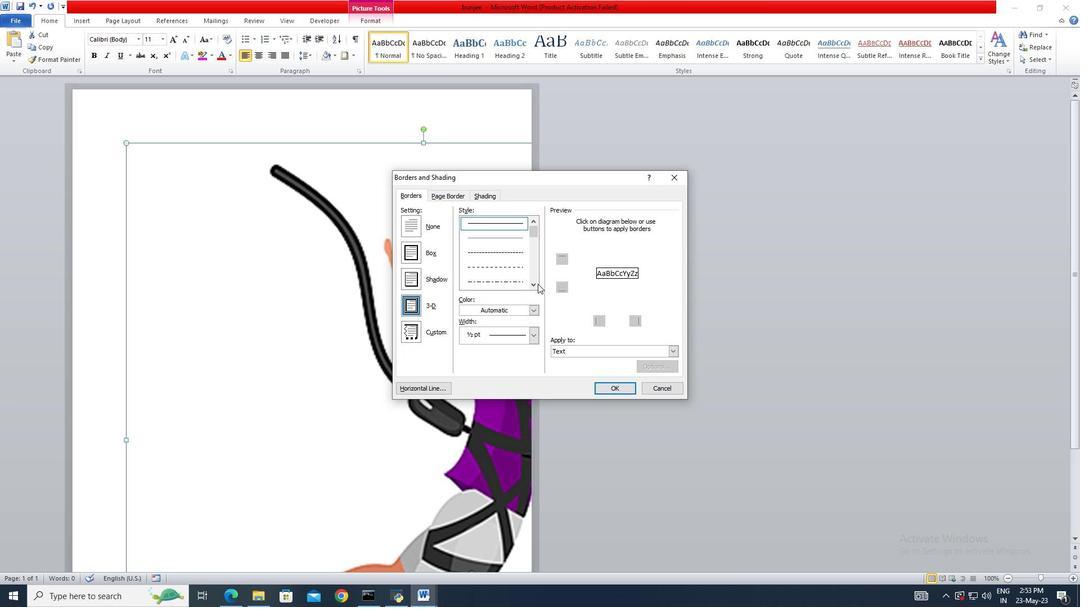 
Action: Mouse pressed left at (537, 283)
Screenshot: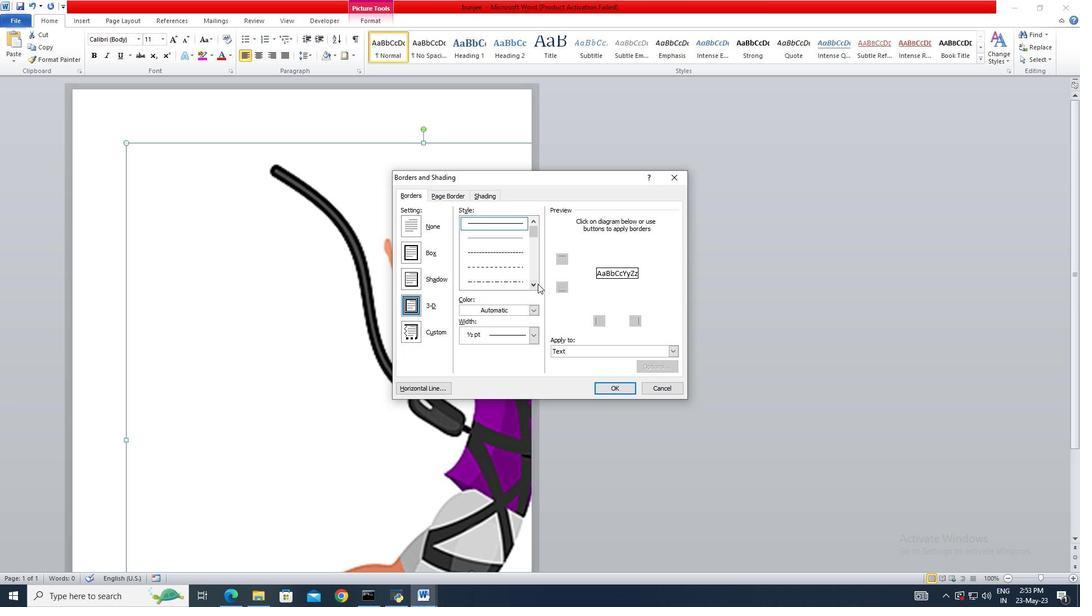 
Action: Mouse pressed left at (537, 283)
Screenshot: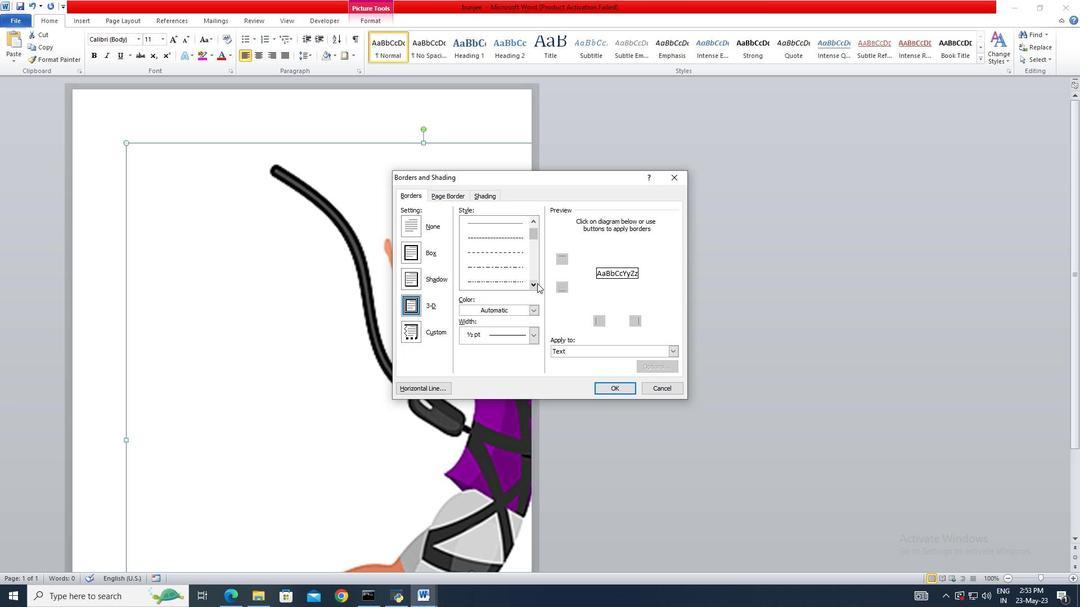 
Action: Mouse pressed left at (537, 283)
Screenshot: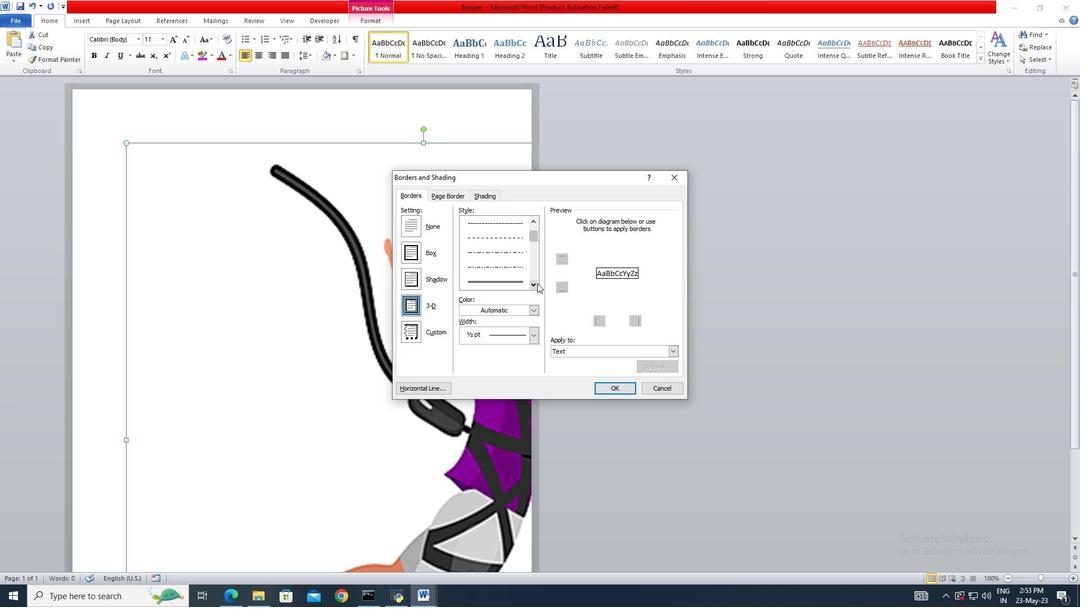 
Action: Mouse pressed left at (537, 283)
Screenshot: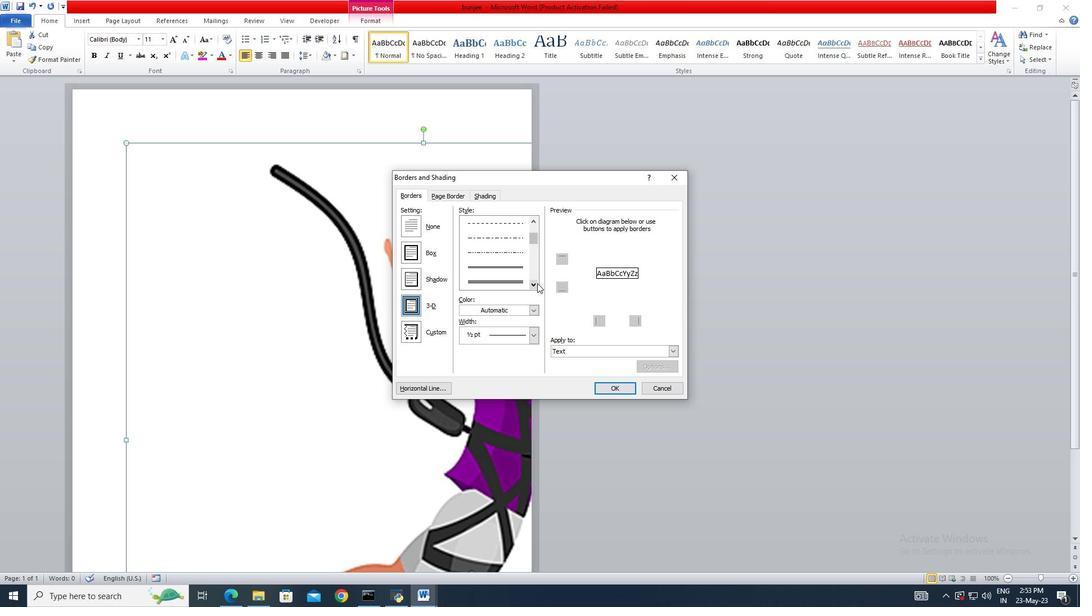 
Action: Mouse pressed left at (537, 283)
Screenshot: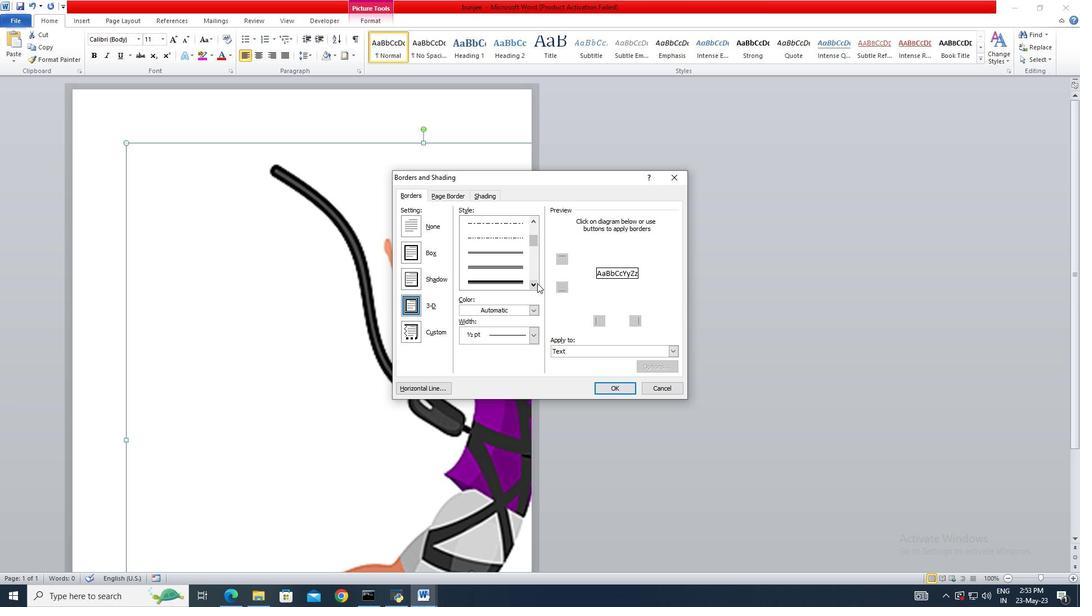
Action: Mouse pressed left at (537, 283)
Screenshot: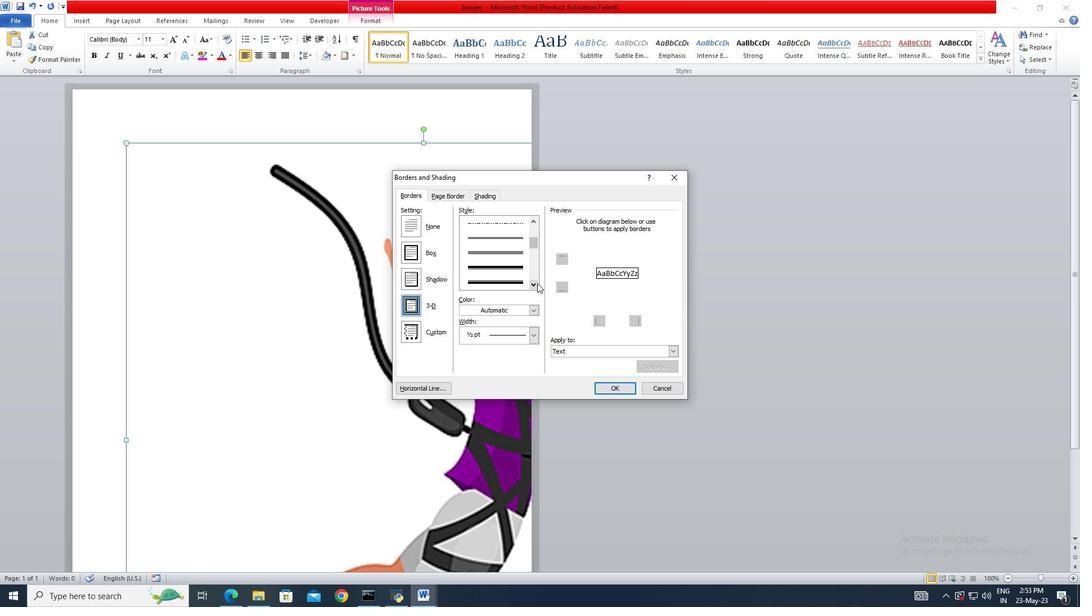 
Action: Mouse pressed left at (537, 283)
Screenshot: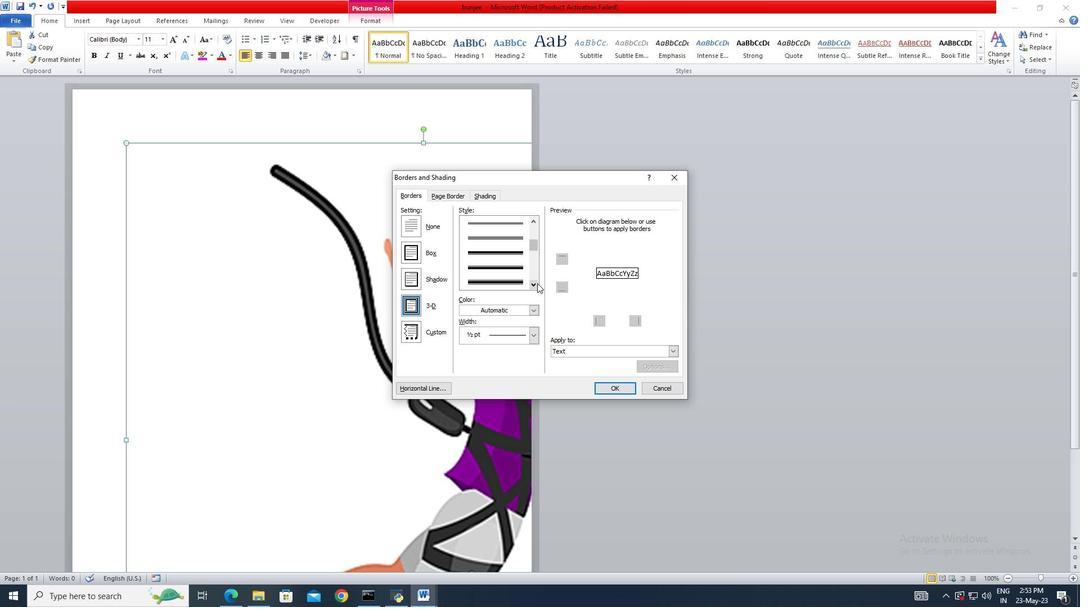 
Action: Mouse pressed left at (537, 283)
Screenshot: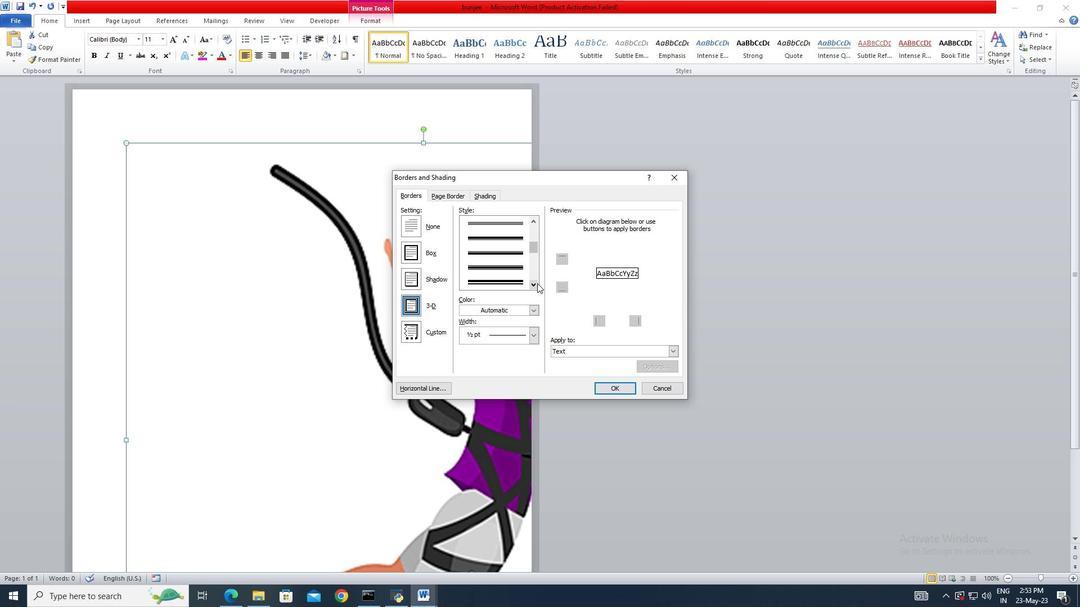 
Action: Mouse pressed left at (537, 283)
Screenshot: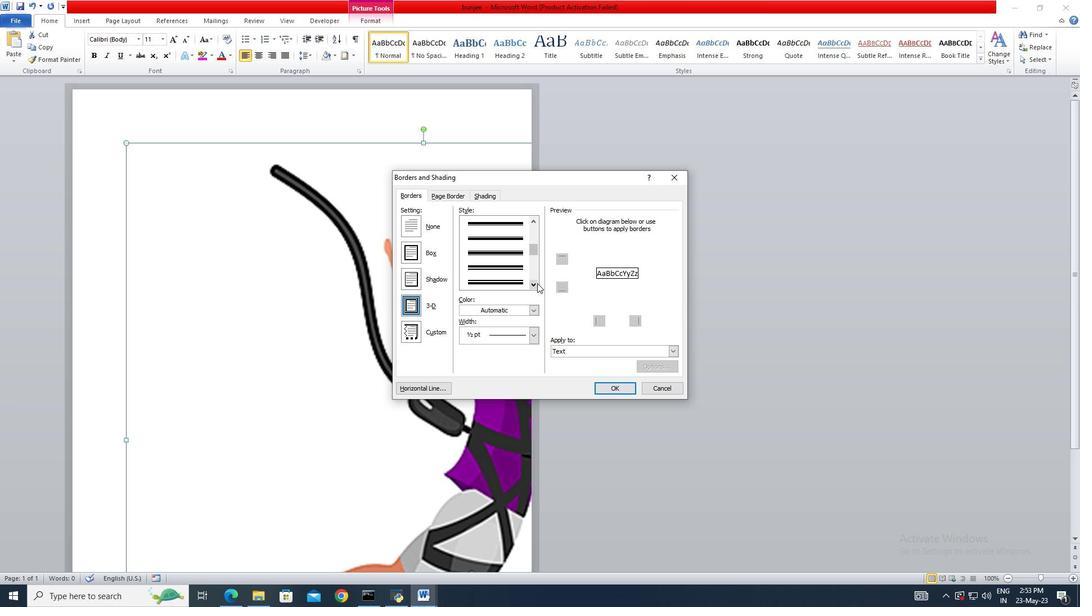 
Action: Mouse moved to (534, 284)
Screenshot: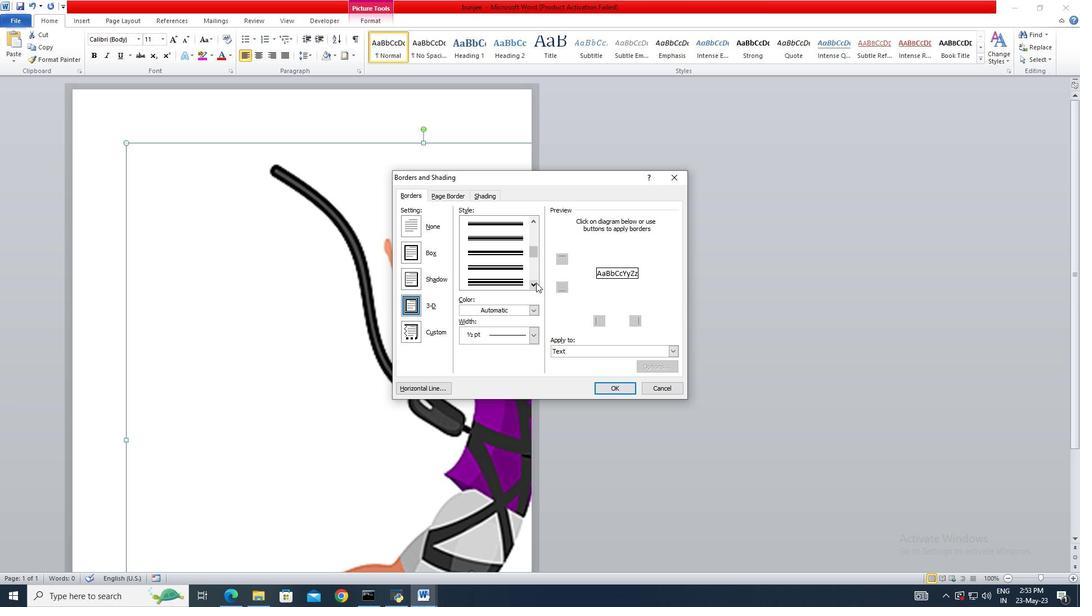 
Action: Mouse pressed left at (534, 284)
Screenshot: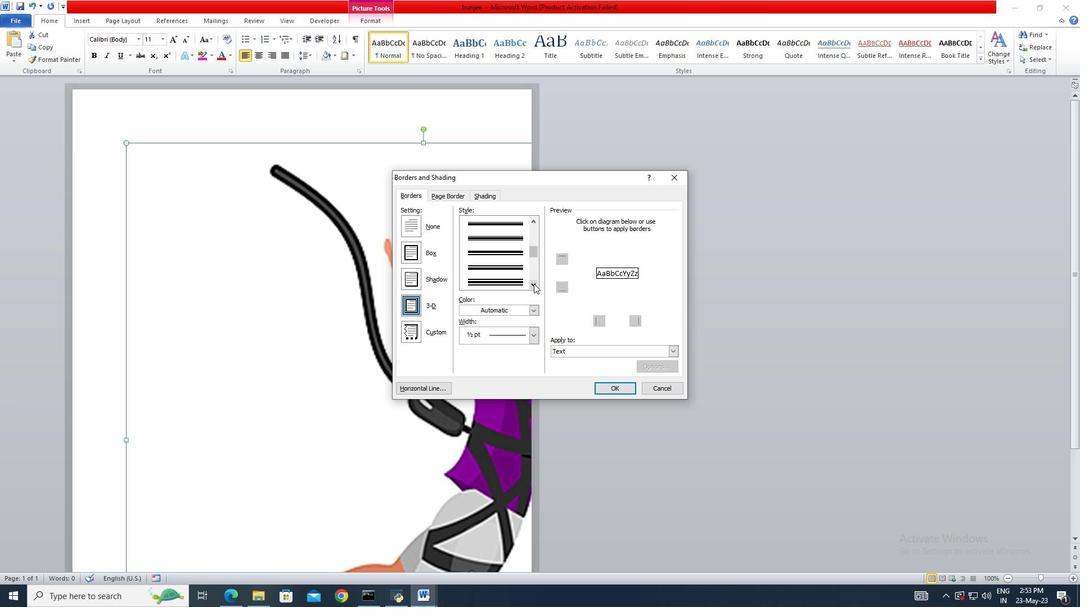 
Action: Mouse pressed left at (534, 284)
Screenshot: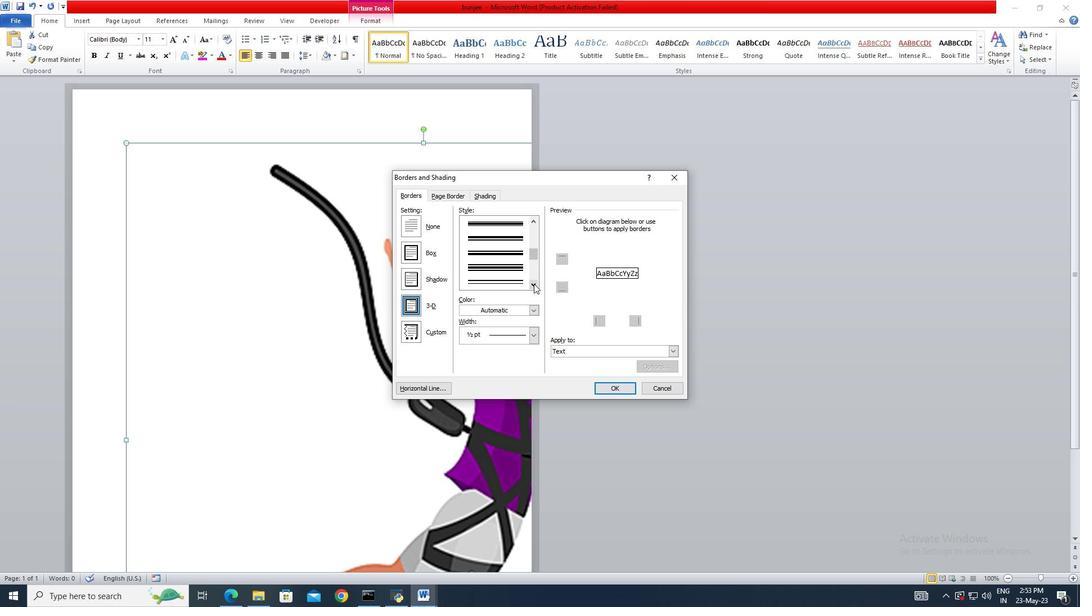 
Action: Mouse pressed left at (534, 284)
Screenshot: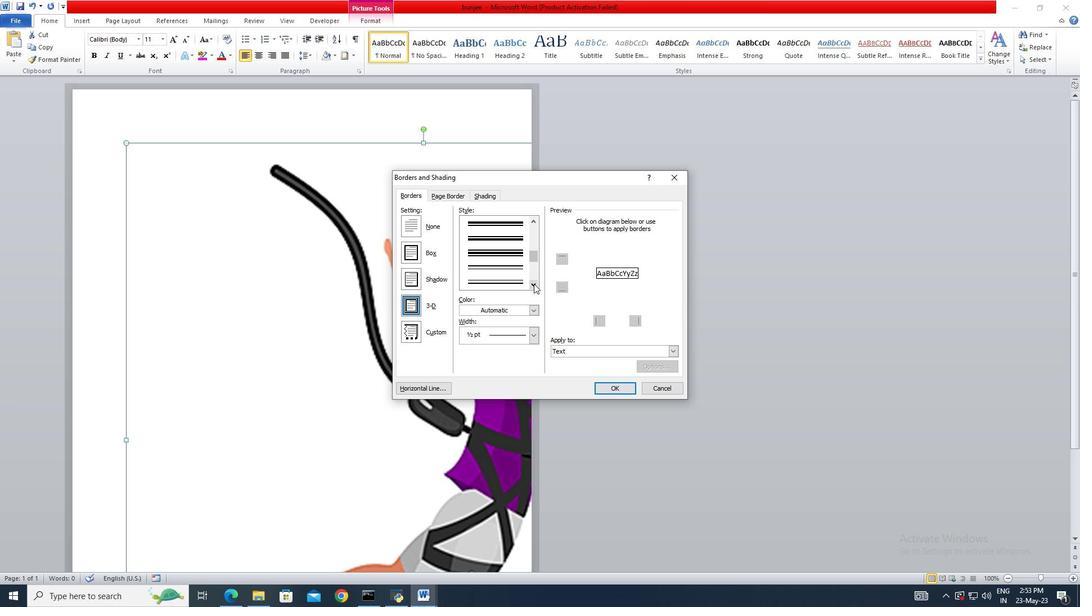 
Action: Mouse pressed left at (534, 284)
Screenshot: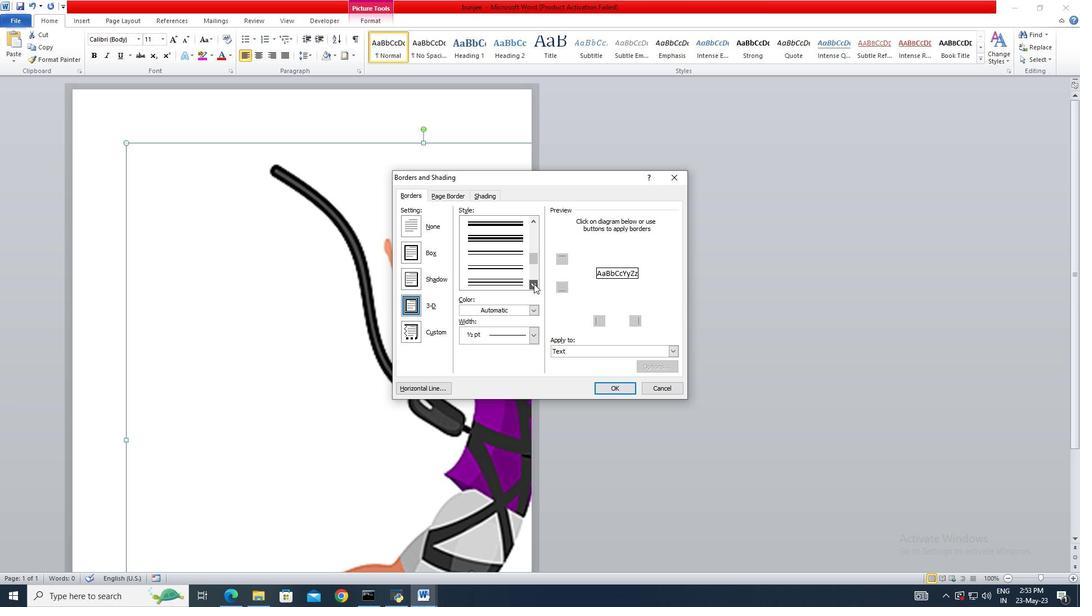 
Action: Mouse moved to (522, 220)
Screenshot: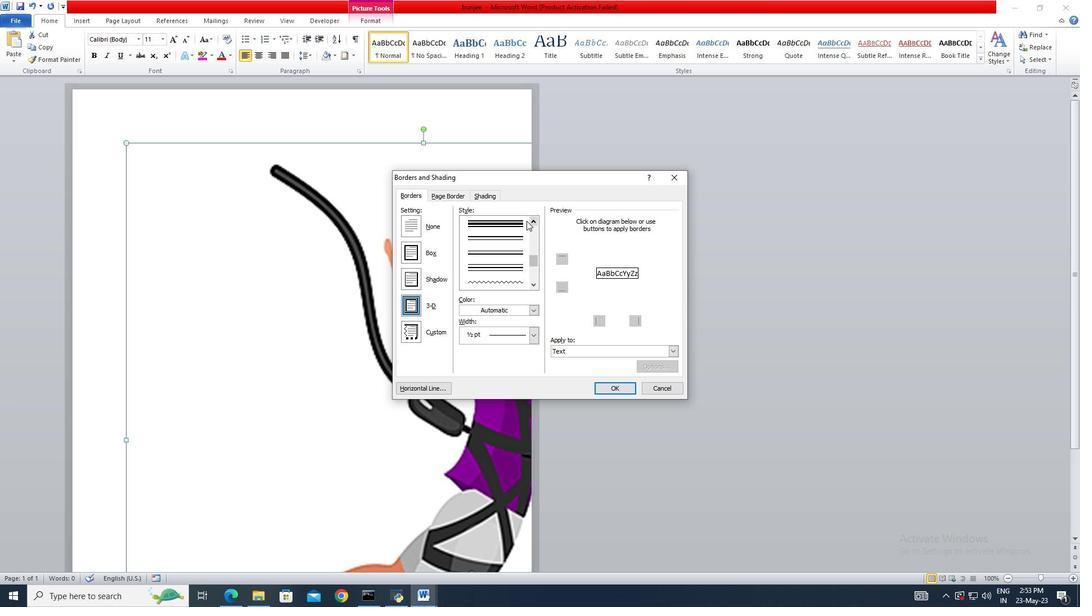 
Action: Mouse pressed left at (522, 220)
Screenshot: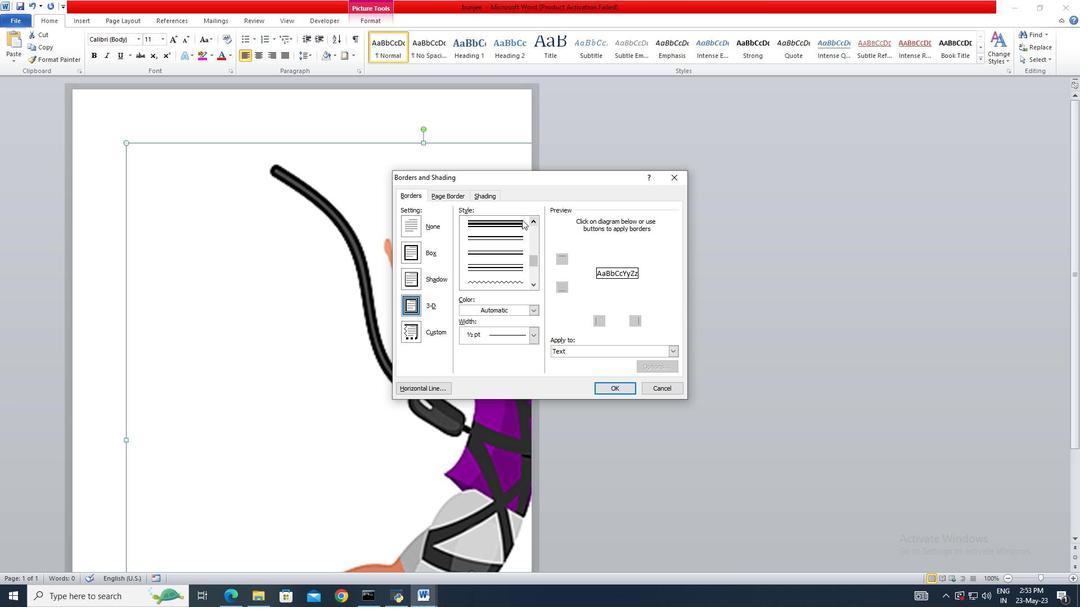 
Action: Mouse moved to (535, 308)
Screenshot: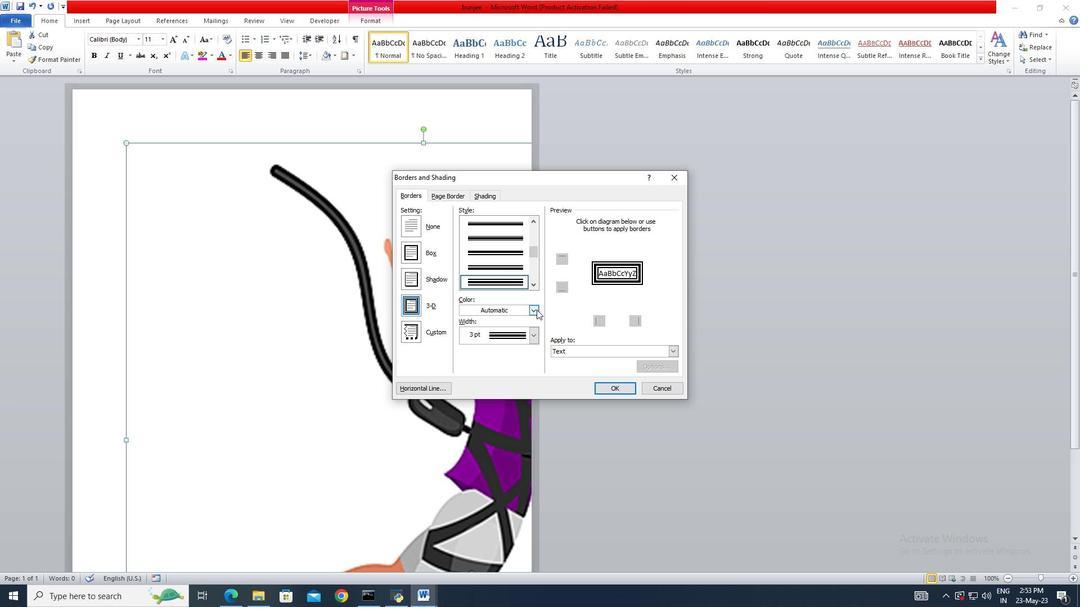 
Action: Mouse pressed left at (535, 308)
Screenshot: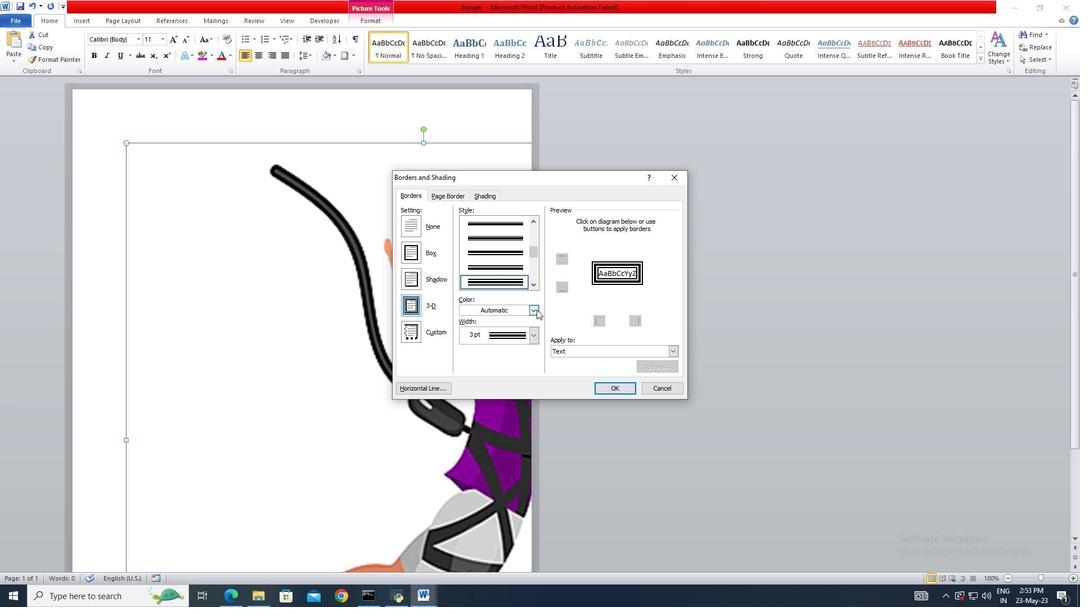 
Action: Mouse moved to (507, 384)
Screenshot: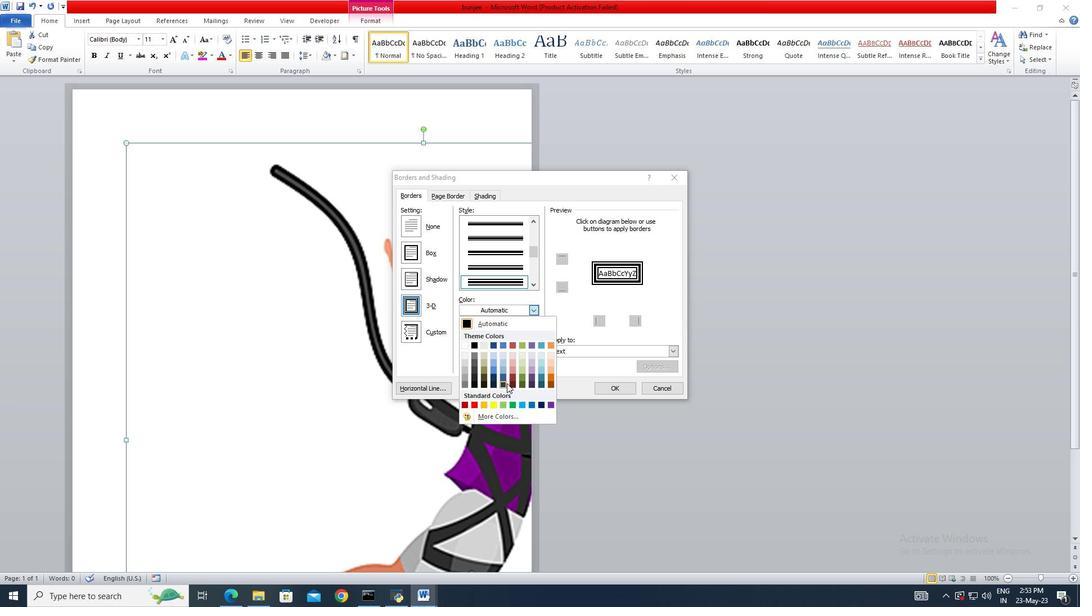 
Action: Mouse pressed left at (507, 384)
Screenshot: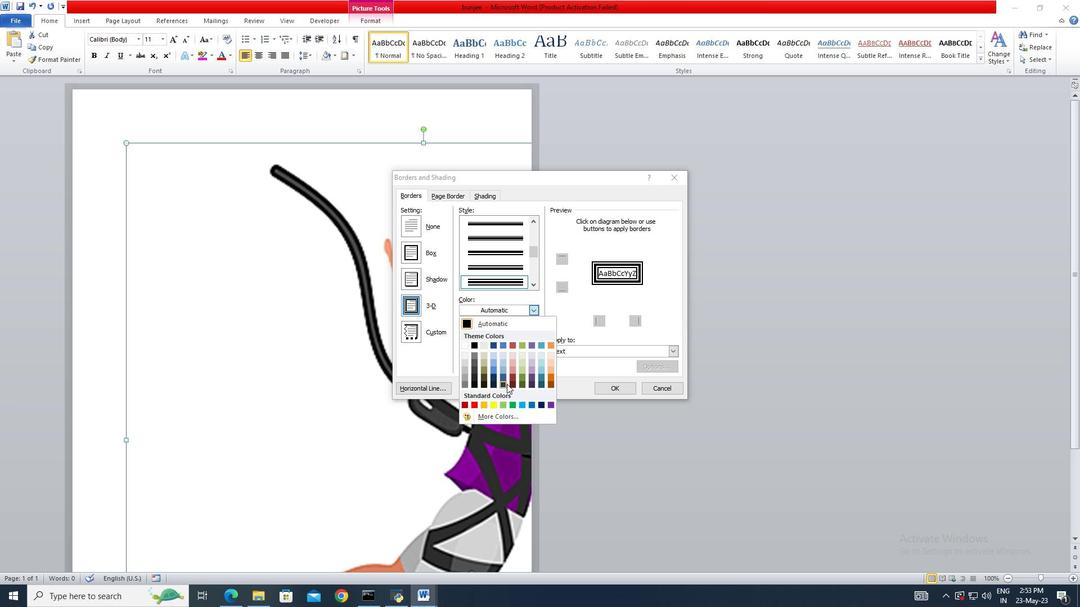 
Action: Mouse moved to (533, 339)
Screenshot: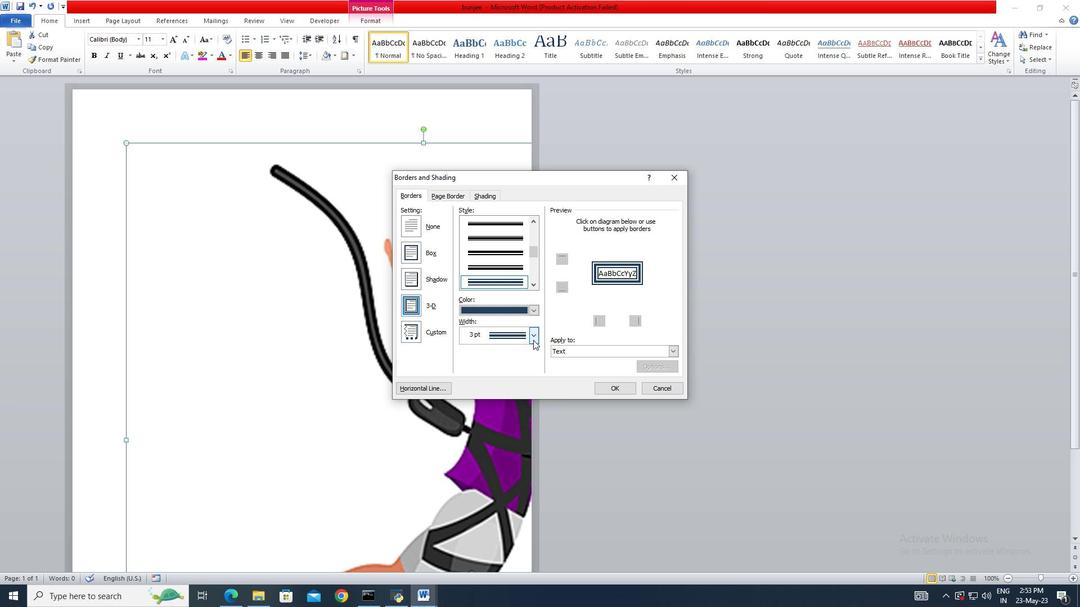 
Action: Mouse pressed left at (533, 339)
Screenshot: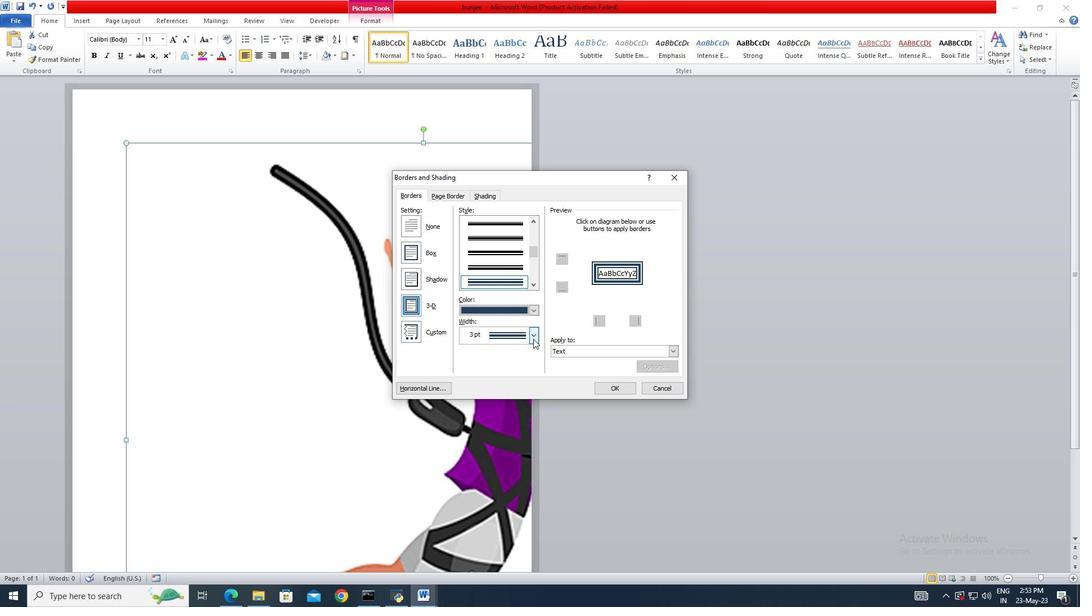 
Action: Mouse moved to (521, 422)
Screenshot: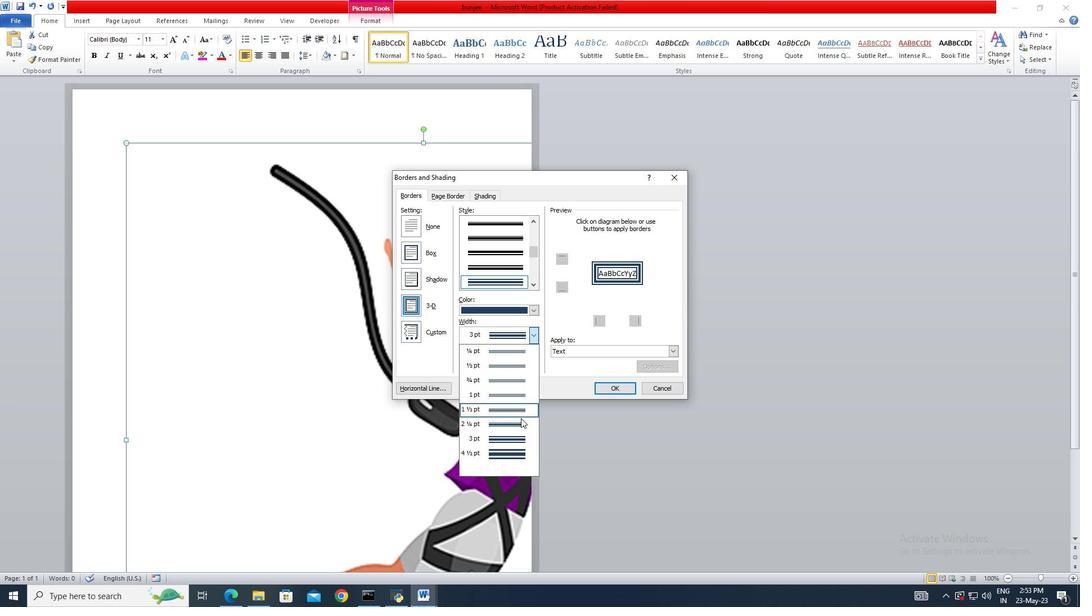 
Action: Mouse pressed left at (521, 422)
Screenshot: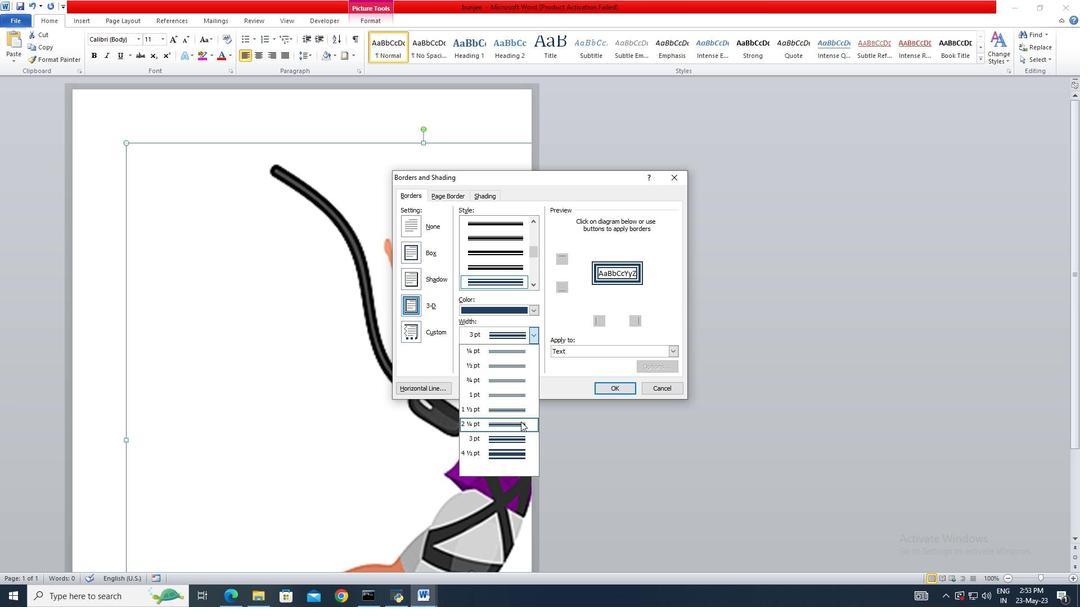 
Action: Mouse moved to (620, 391)
Screenshot: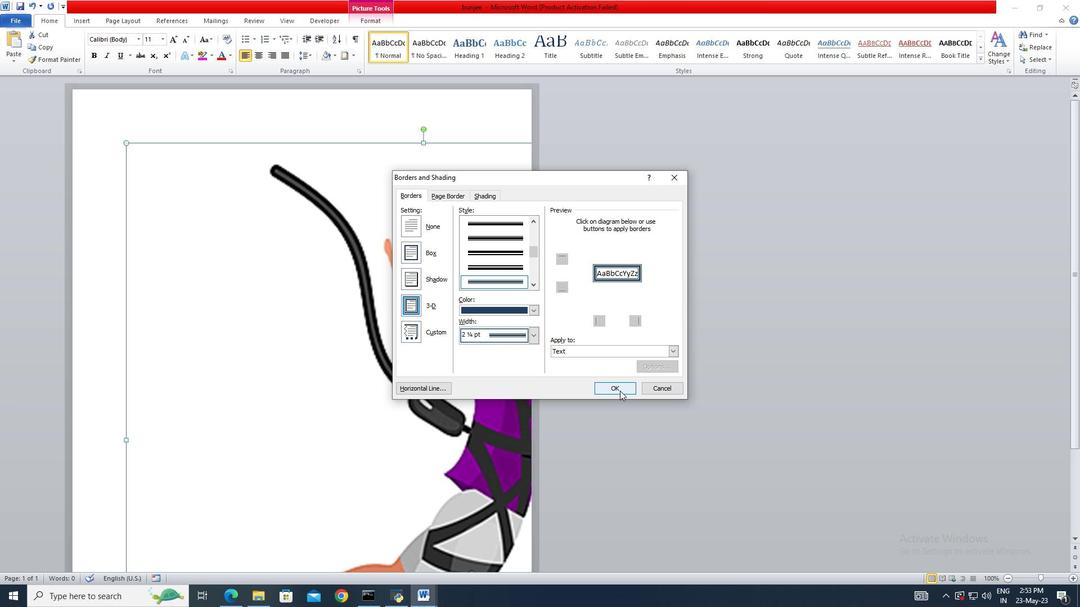 
Action: Mouse pressed left at (620, 391)
Screenshot: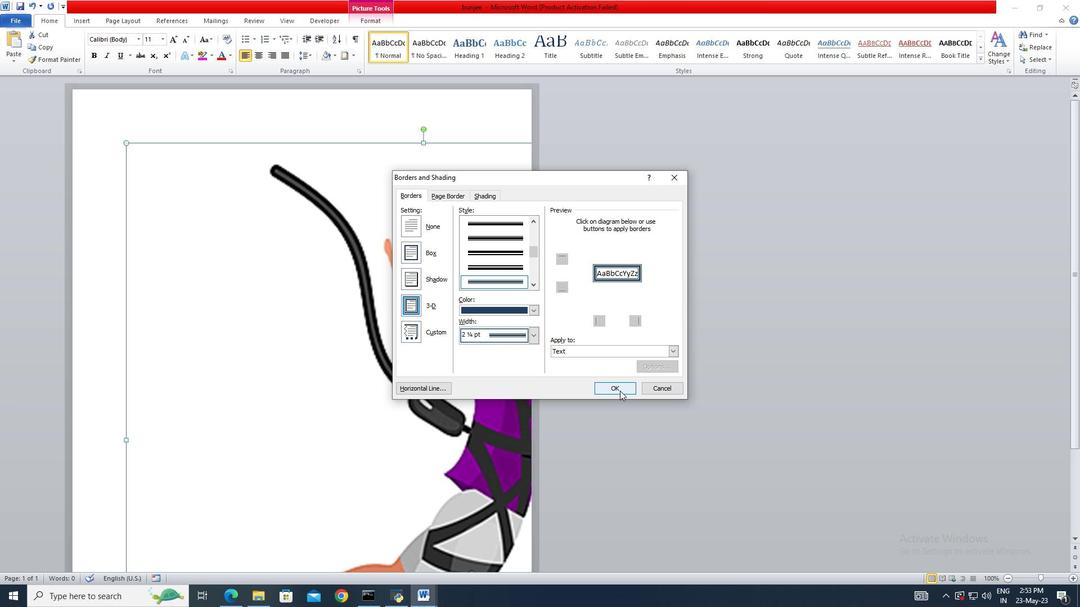 
